 Task: Open Card Event Execution in Board Market Share Growth Strategy to Workspace Brand Management and add a team member Softage.1@softage.net, a label Purple, a checklist Nutrition, an attachment from your google drive, a color Purple and finally, add a card description 'Plan and execute company holiday party' and a comment 'We should approach this task with a sense of community and teamwork'. Add a start date 'Jan 17, 1900' with a due date 'Jan 24, 1900'
Action: Mouse moved to (465, 401)
Screenshot: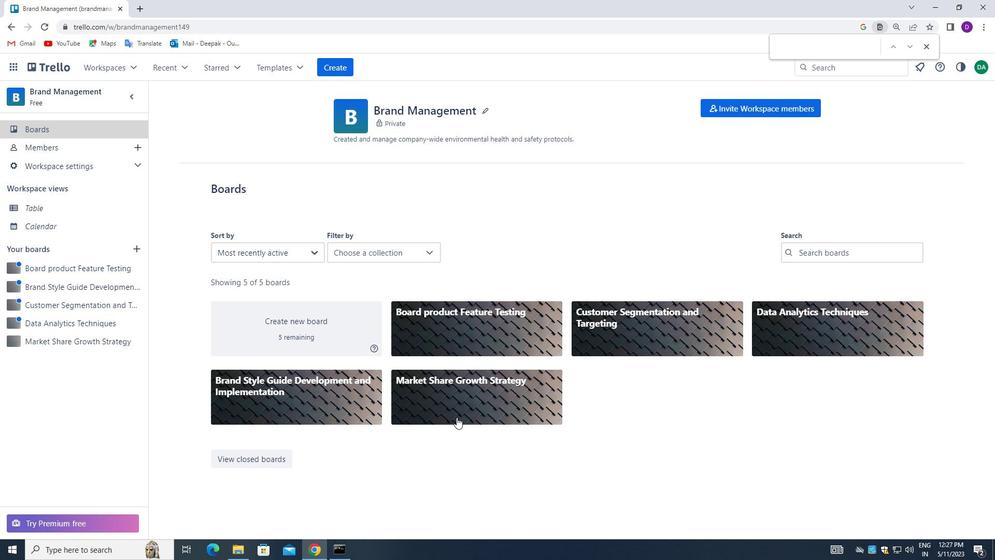 
Action: Mouse pressed left at (465, 401)
Screenshot: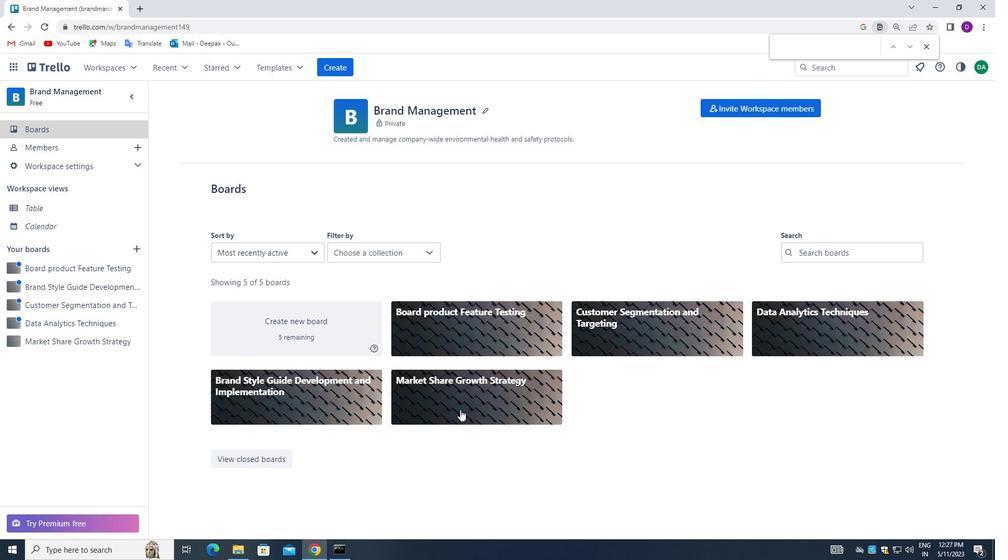 
Action: Mouse moved to (551, 159)
Screenshot: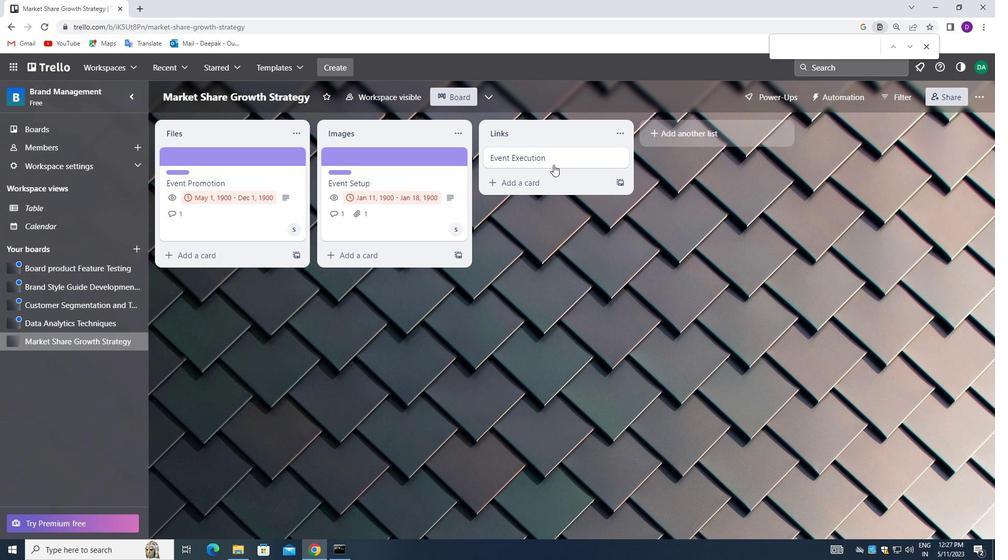 
Action: Mouse pressed left at (551, 159)
Screenshot: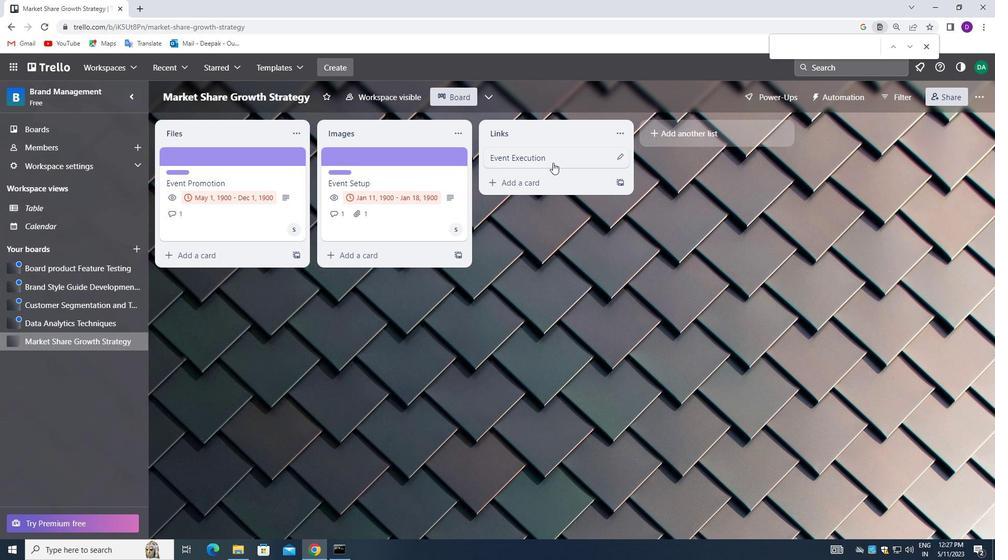 
Action: Mouse moved to (634, 198)
Screenshot: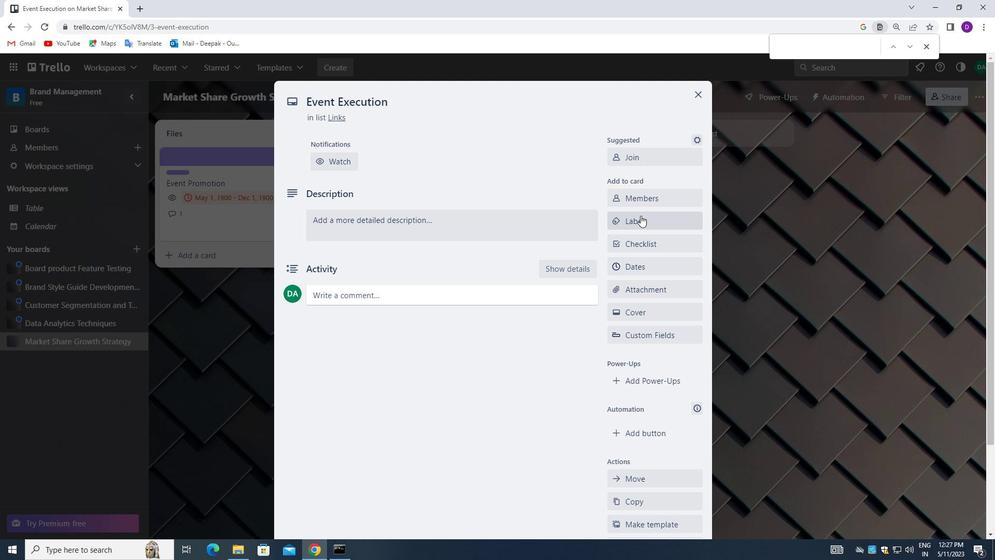 
Action: Mouse pressed left at (634, 198)
Screenshot: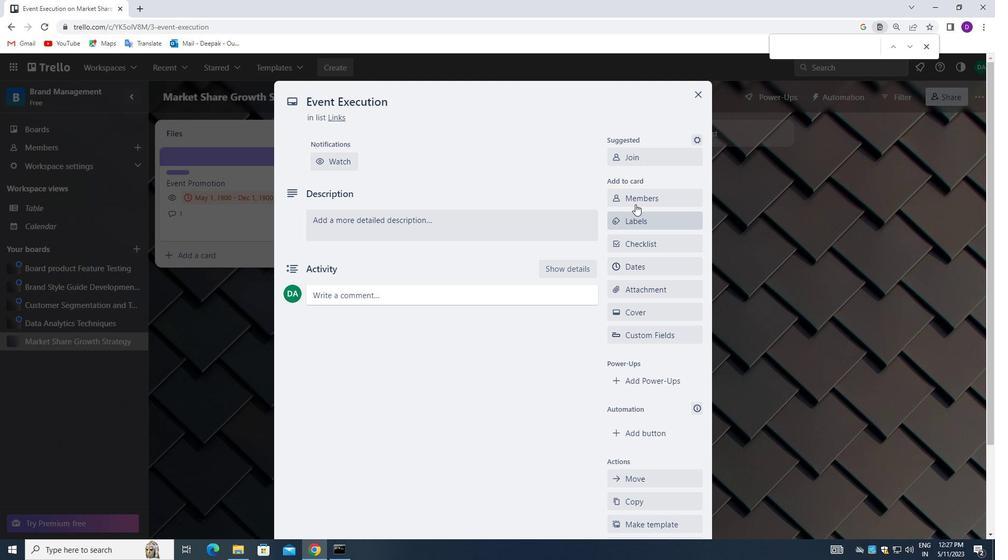 
Action: Mouse moved to (667, 248)
Screenshot: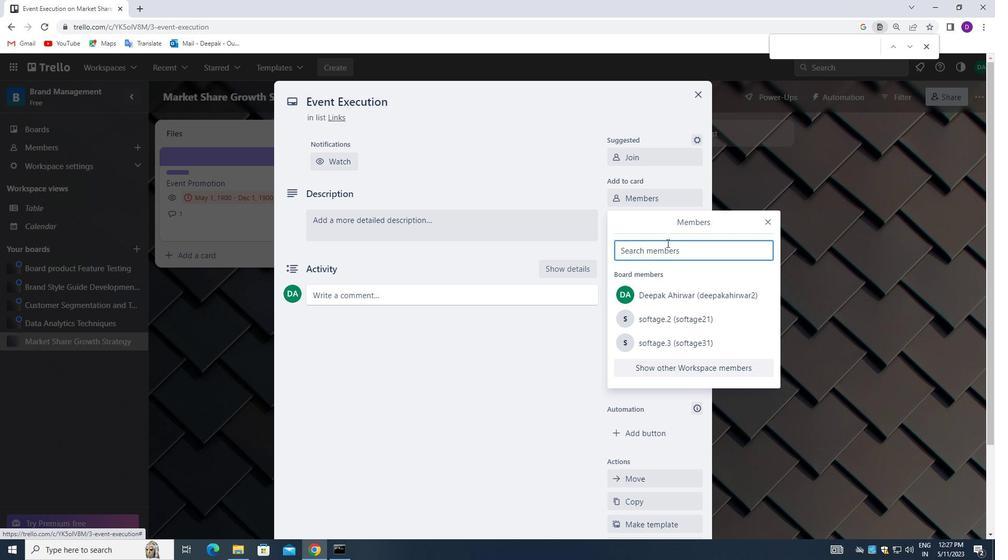 
Action: Mouse pressed left at (667, 248)
Screenshot: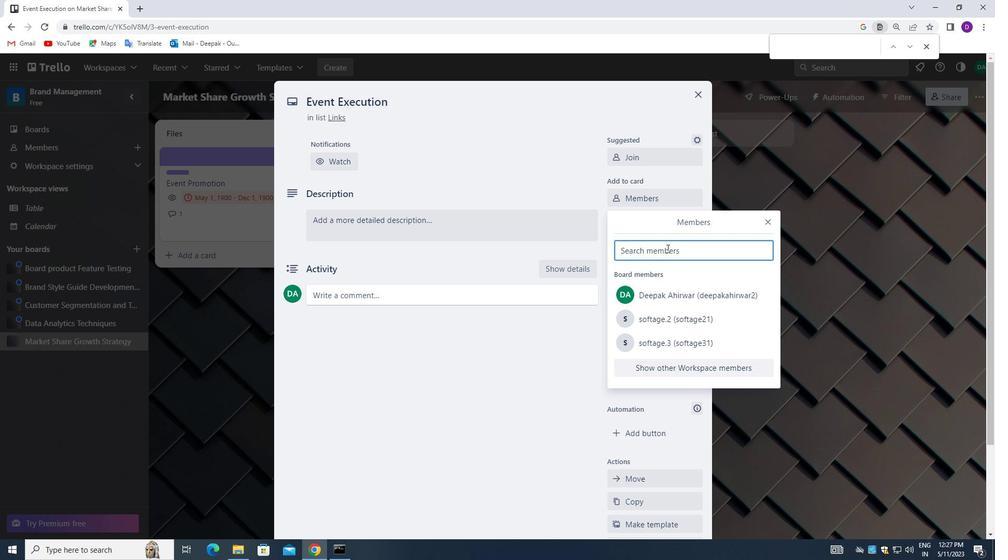 
Action: Mouse moved to (522, 226)
Screenshot: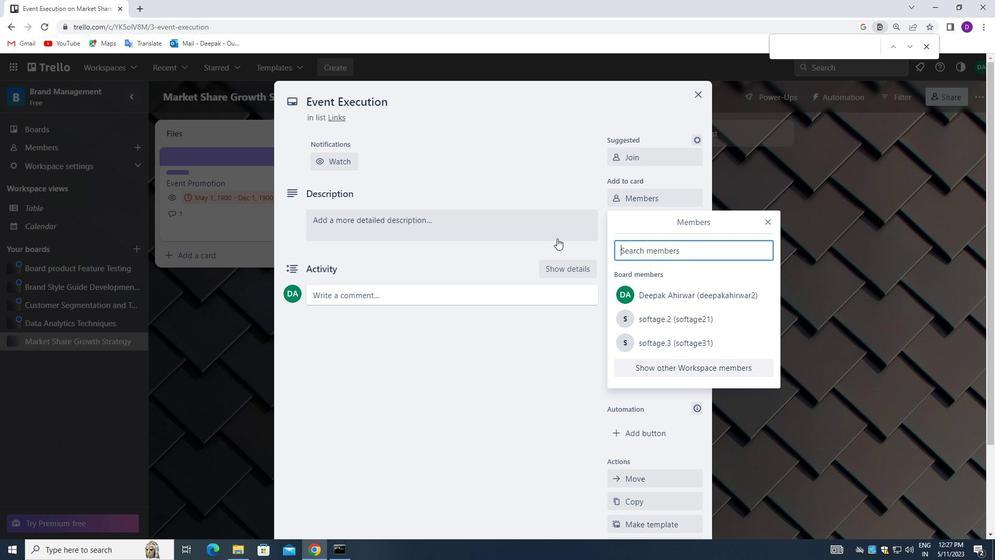 
Action: Key pressed softage.<Key.shift>@<Key.backspace>1<Key.shift>@SOFTAGE.MET<Key.backspace><Key.backspace><Key.backspace>NET
Screenshot: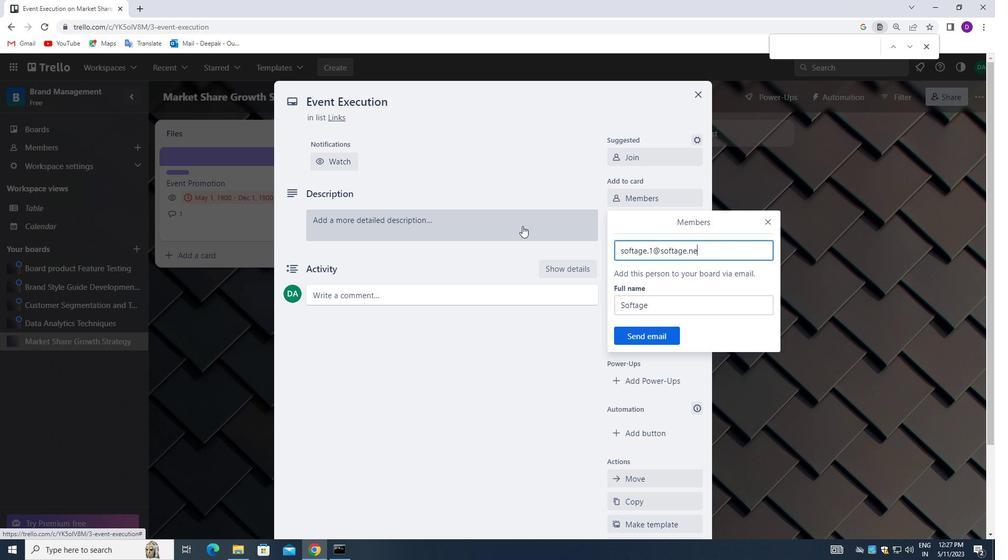 
Action: Mouse moved to (635, 338)
Screenshot: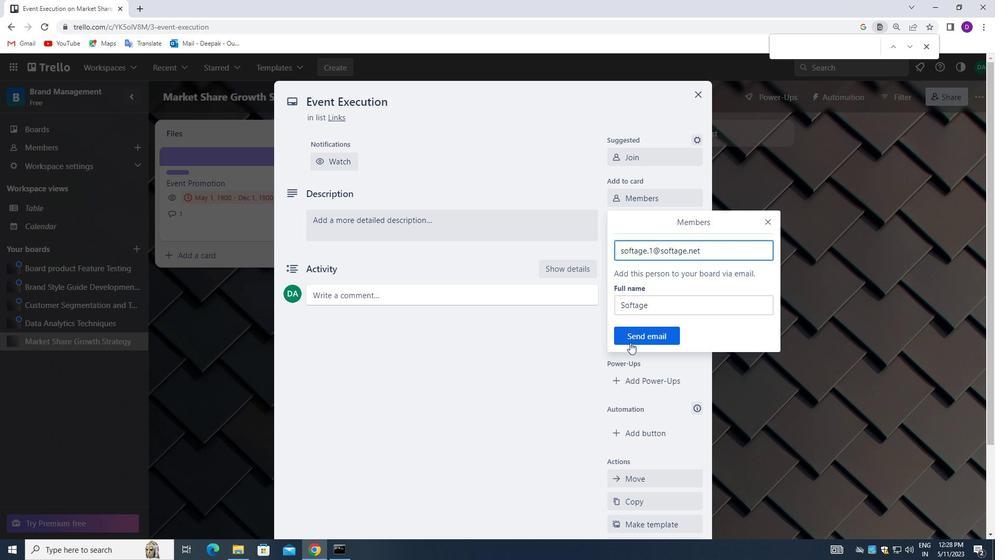 
Action: Mouse pressed left at (635, 338)
Screenshot: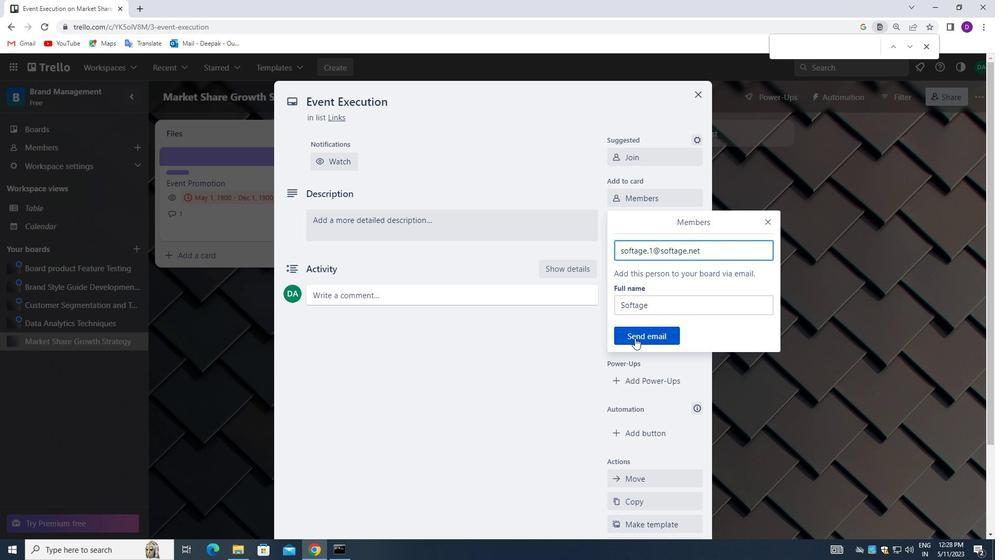 
Action: Mouse moved to (674, 294)
Screenshot: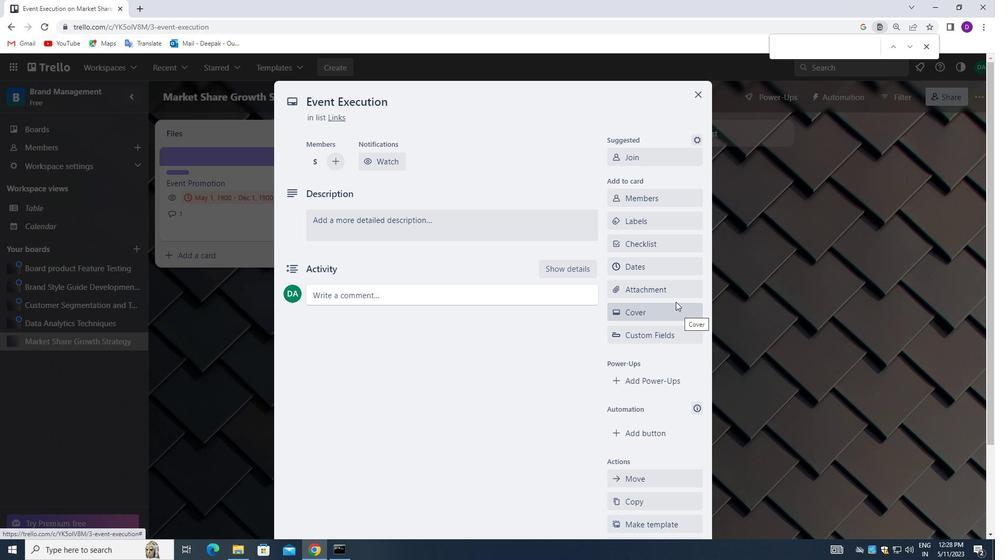 
Action: Mouse scrolled (674, 294) with delta (0, 0)
Screenshot: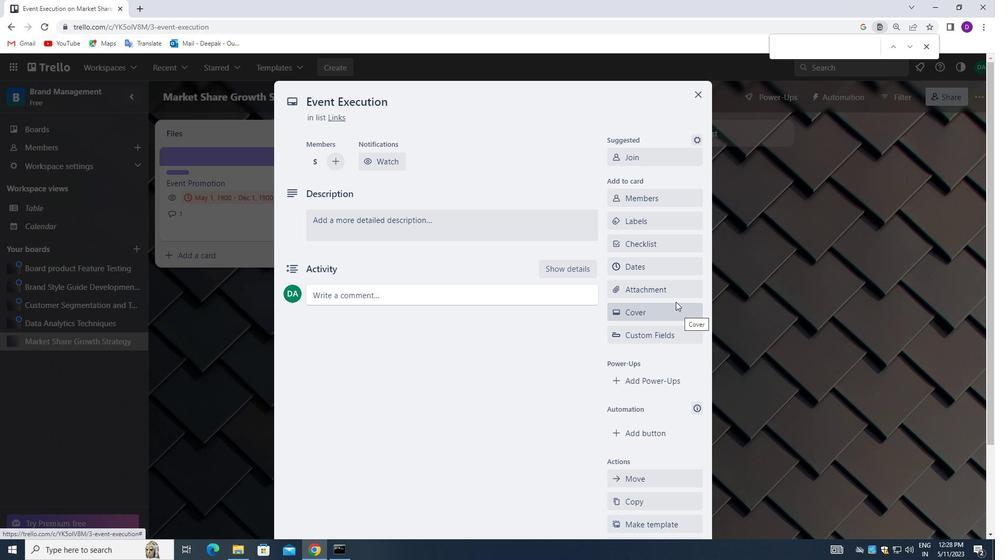 
Action: Mouse moved to (674, 292)
Screenshot: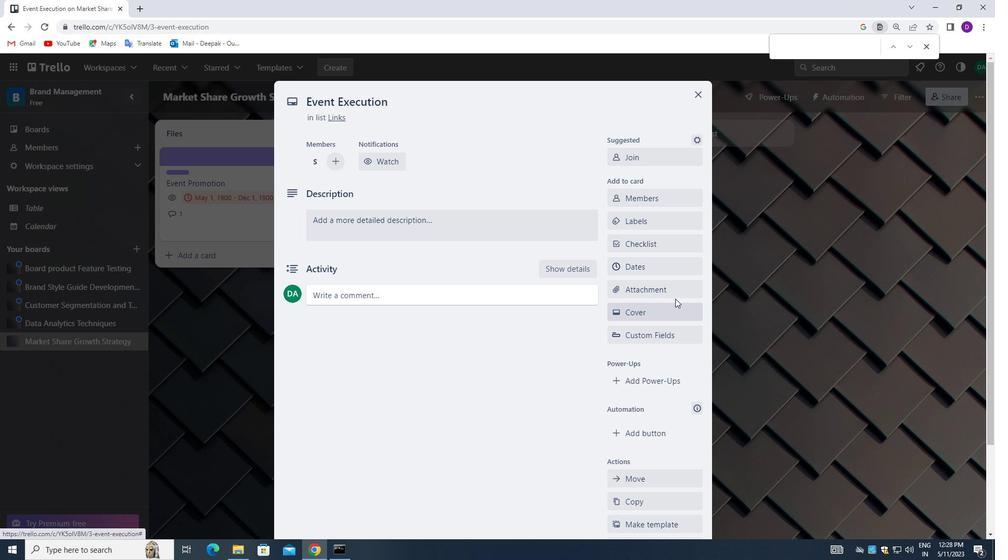 
Action: Mouse scrolled (674, 292) with delta (0, 0)
Screenshot: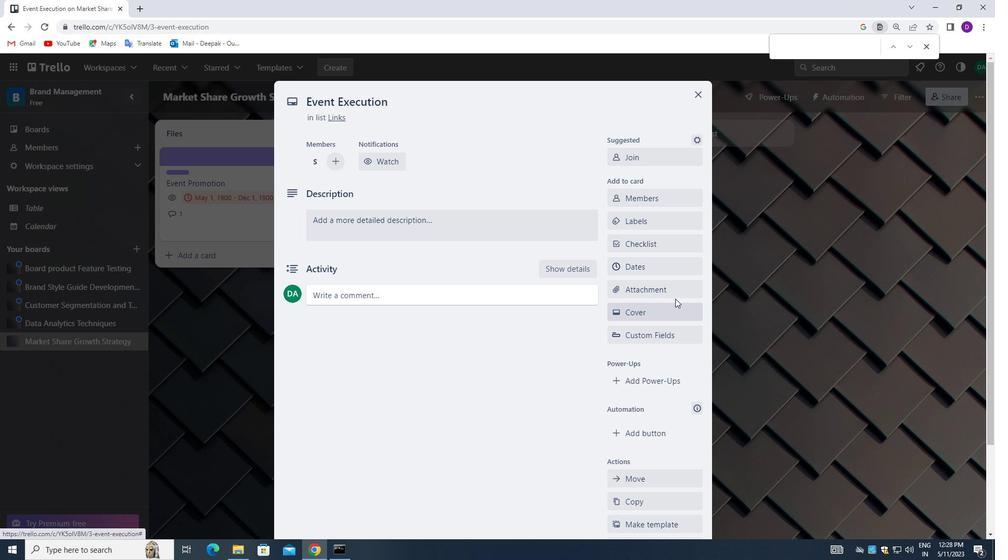 
Action: Mouse moved to (673, 290)
Screenshot: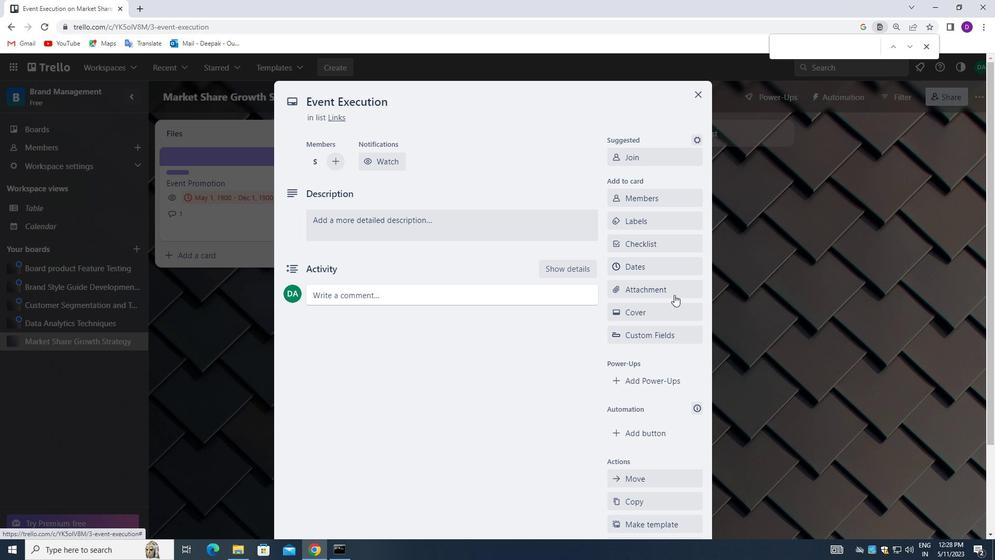 
Action: Mouse scrolled (673, 291) with delta (0, 0)
Screenshot: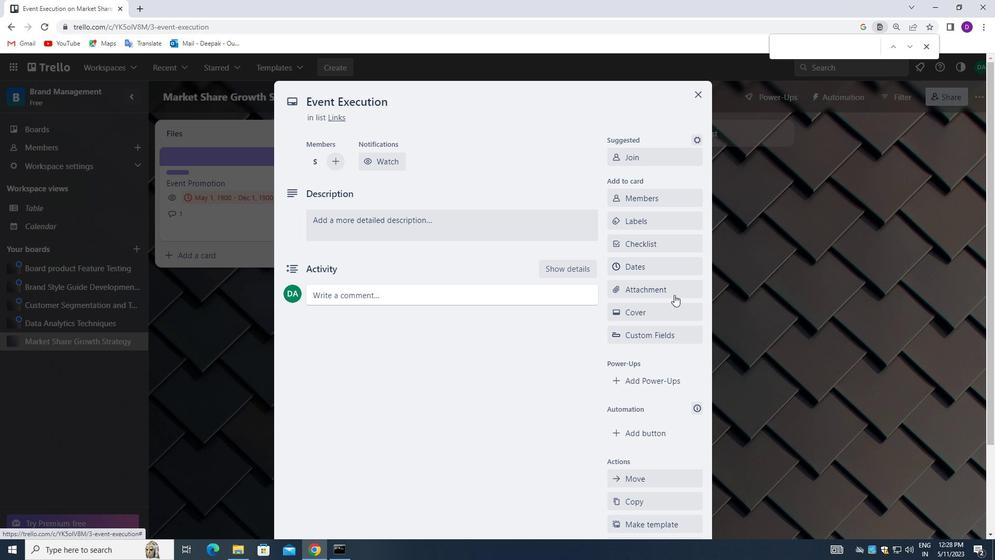 
Action: Mouse moved to (668, 285)
Screenshot: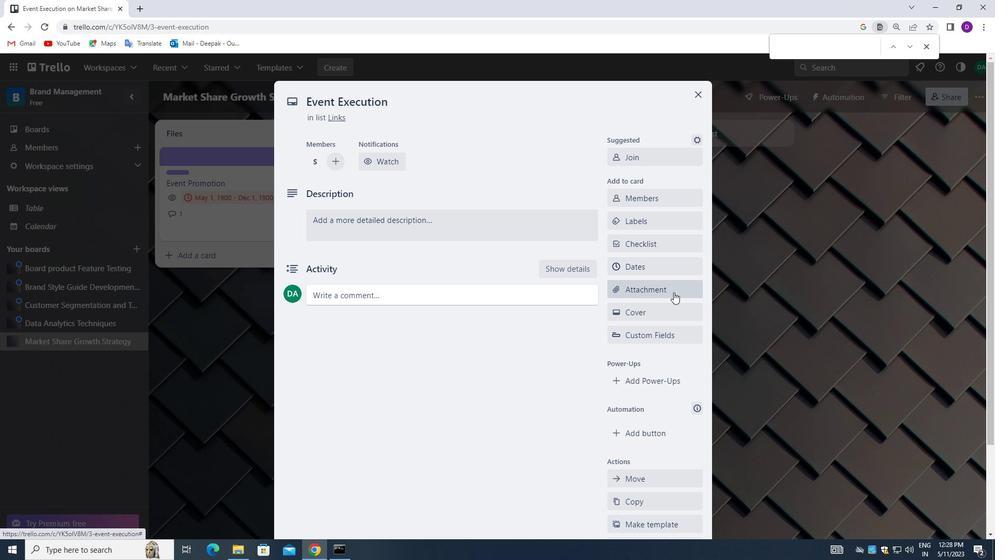 
Action: Mouse scrolled (668, 285) with delta (0, 0)
Screenshot: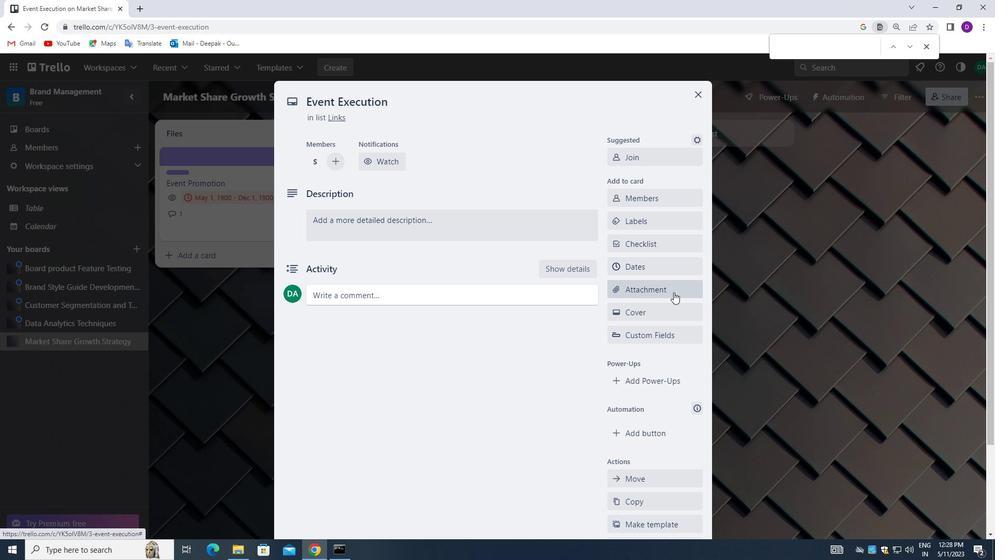 
Action: Mouse moved to (650, 224)
Screenshot: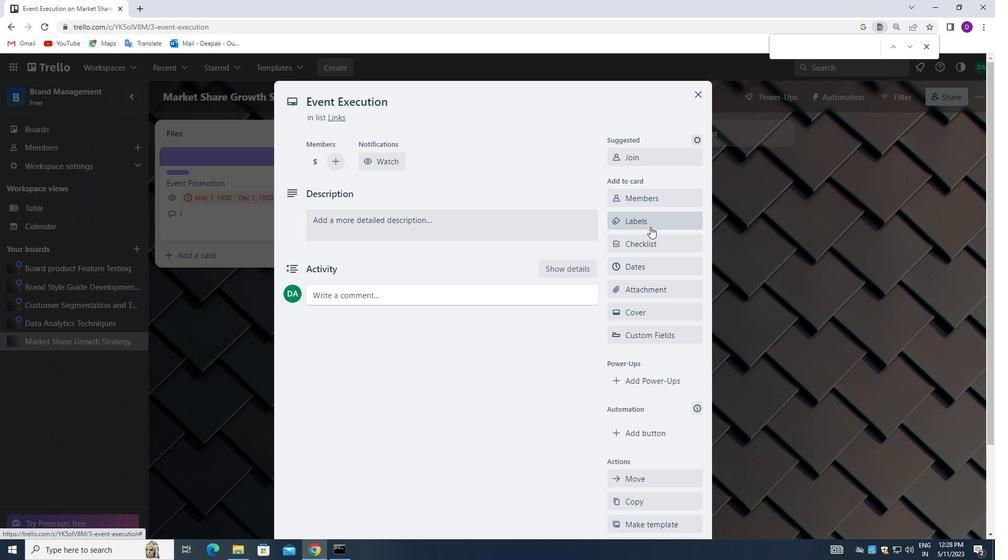 
Action: Mouse pressed left at (650, 224)
Screenshot: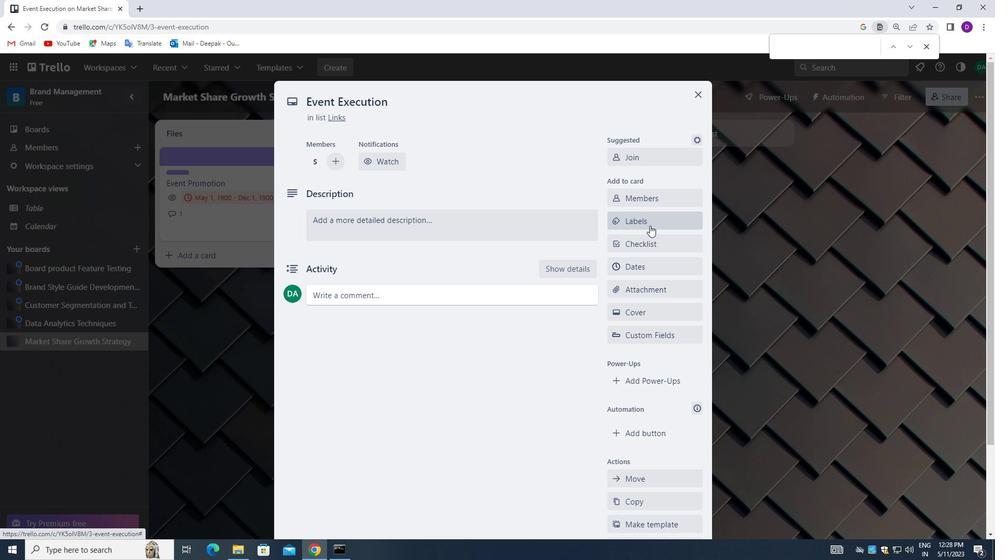 
Action: Mouse moved to (683, 392)
Screenshot: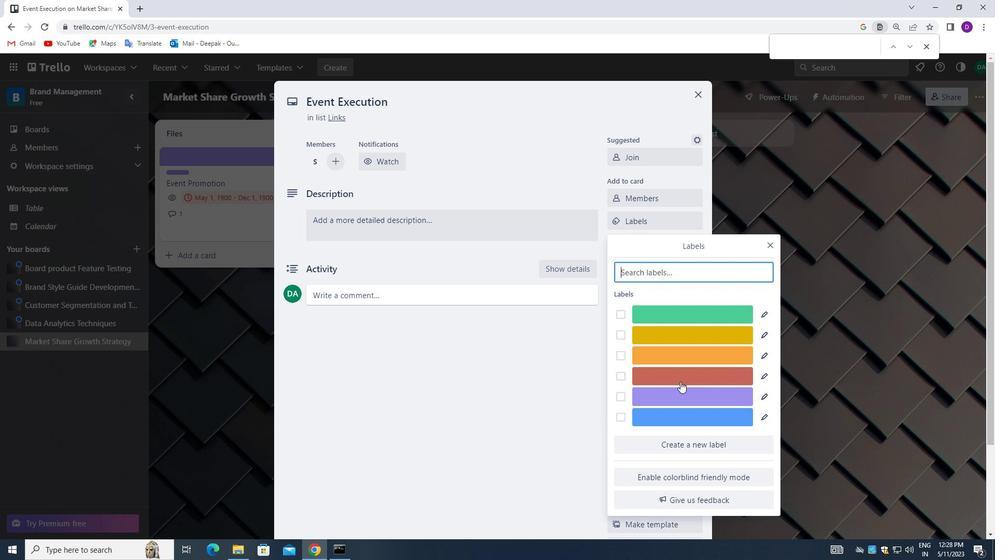 
Action: Mouse pressed left at (683, 392)
Screenshot: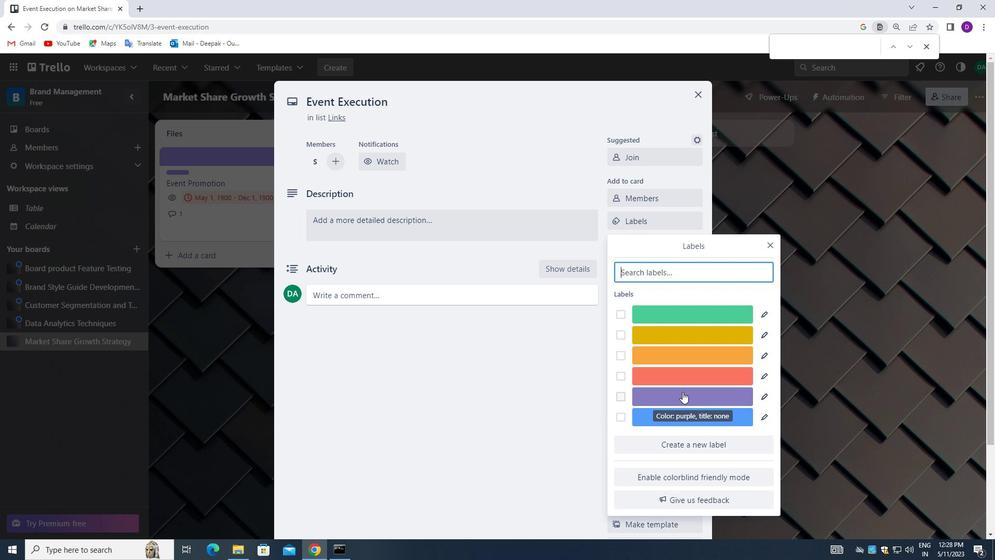 
Action: Mouse moved to (767, 244)
Screenshot: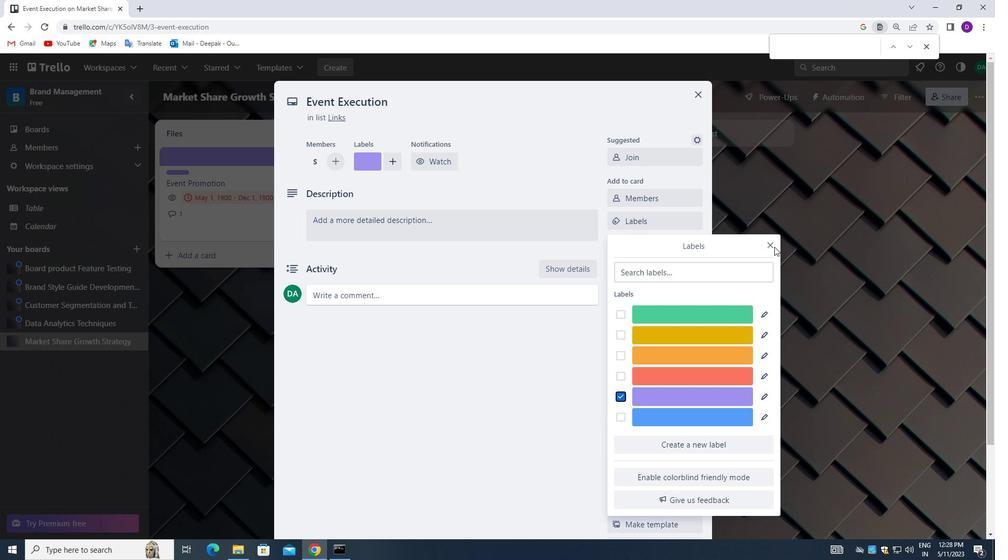 
Action: Mouse pressed left at (767, 244)
Screenshot: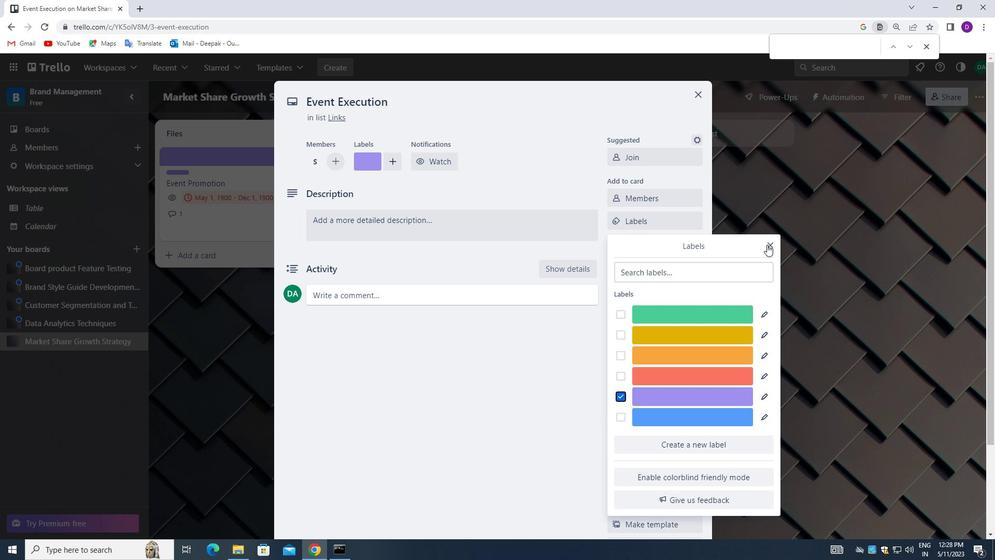 
Action: Mouse moved to (649, 244)
Screenshot: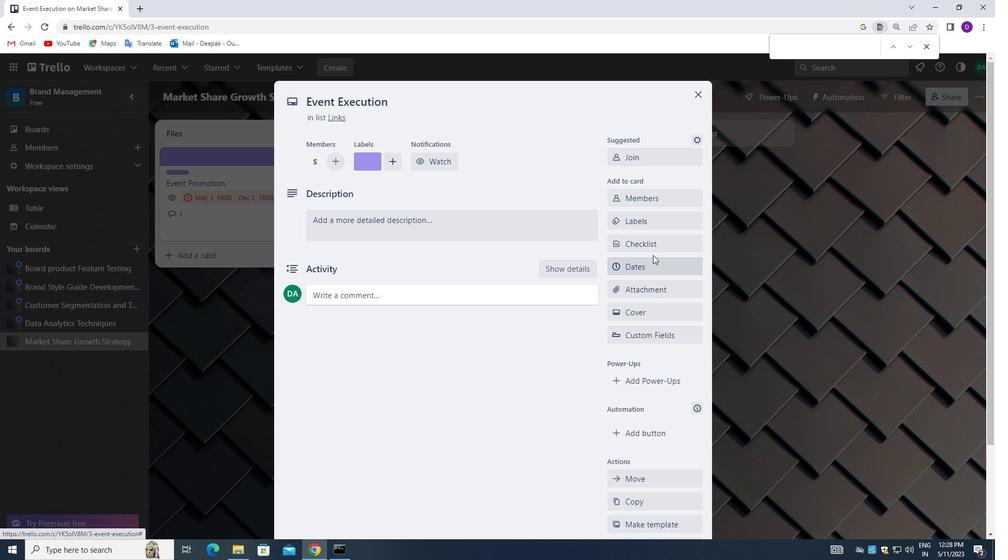 
Action: Mouse pressed left at (649, 244)
Screenshot: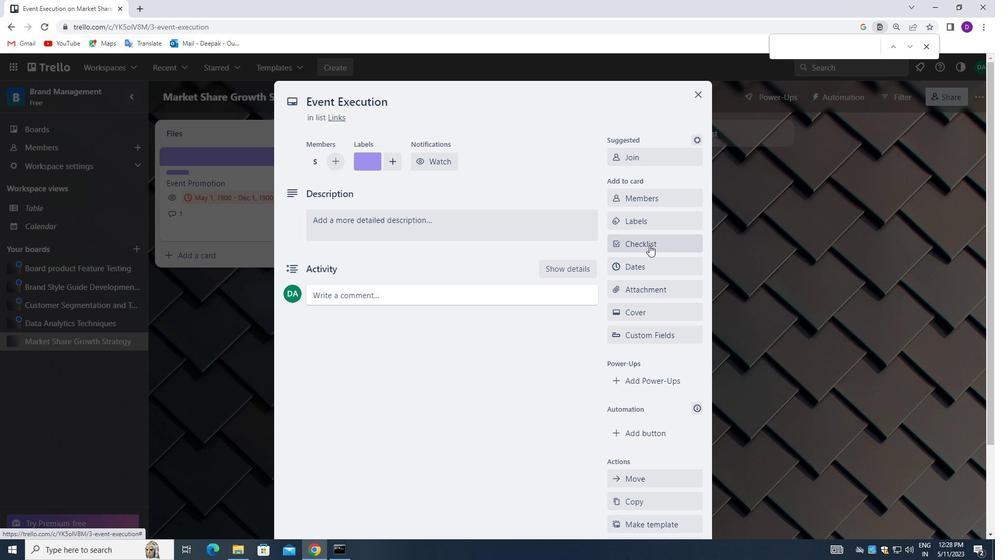 
Action: Mouse moved to (684, 294)
Screenshot: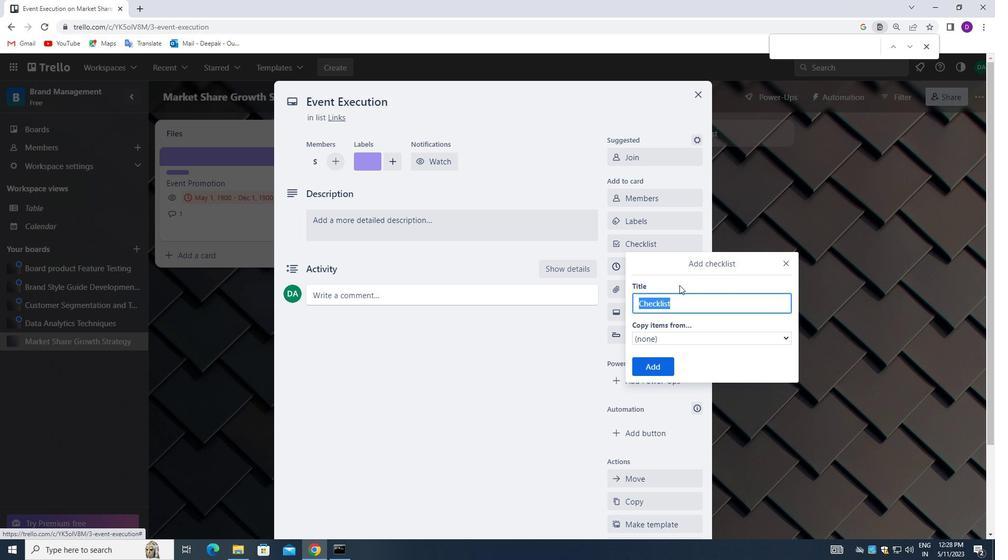 
Action: Key pressed <Key.backspace><Key.shift>N<Key.down>
Screenshot: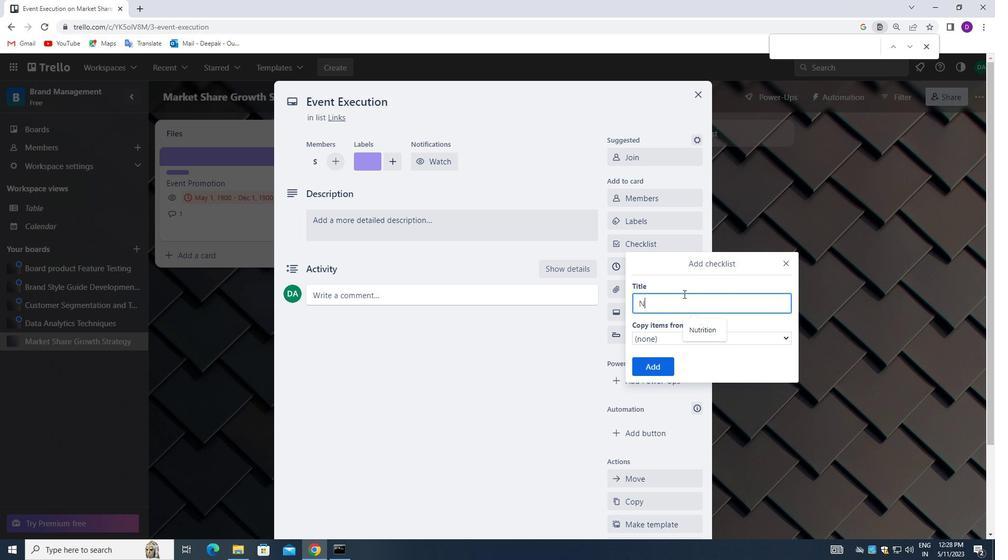 
Action: Mouse moved to (682, 301)
Screenshot: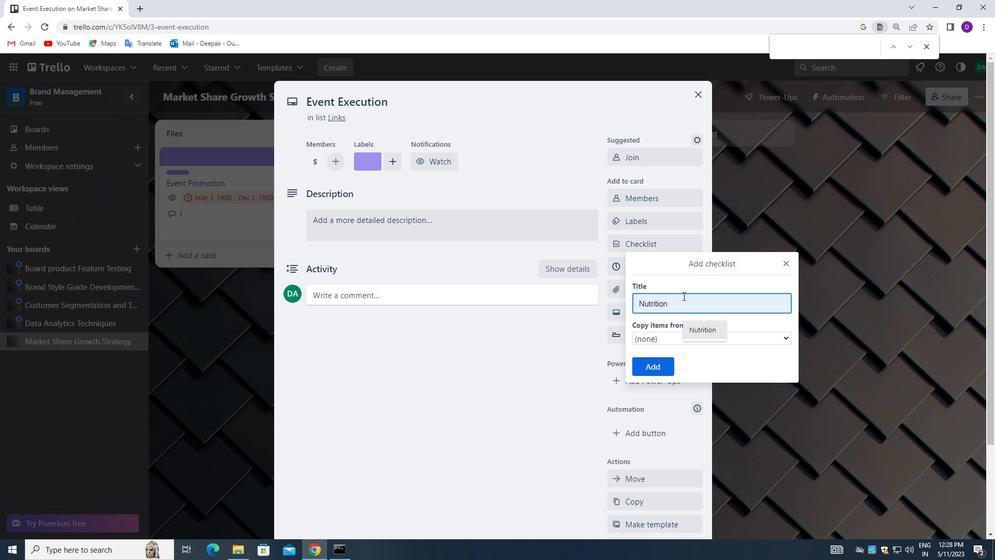 
Action: Mouse pressed left at (682, 301)
Screenshot: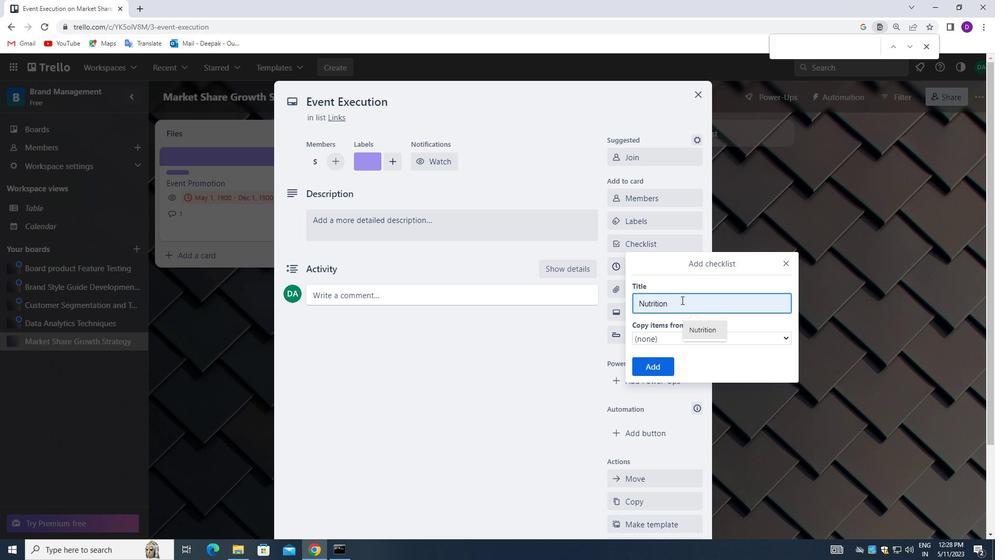 
Action: Mouse moved to (662, 365)
Screenshot: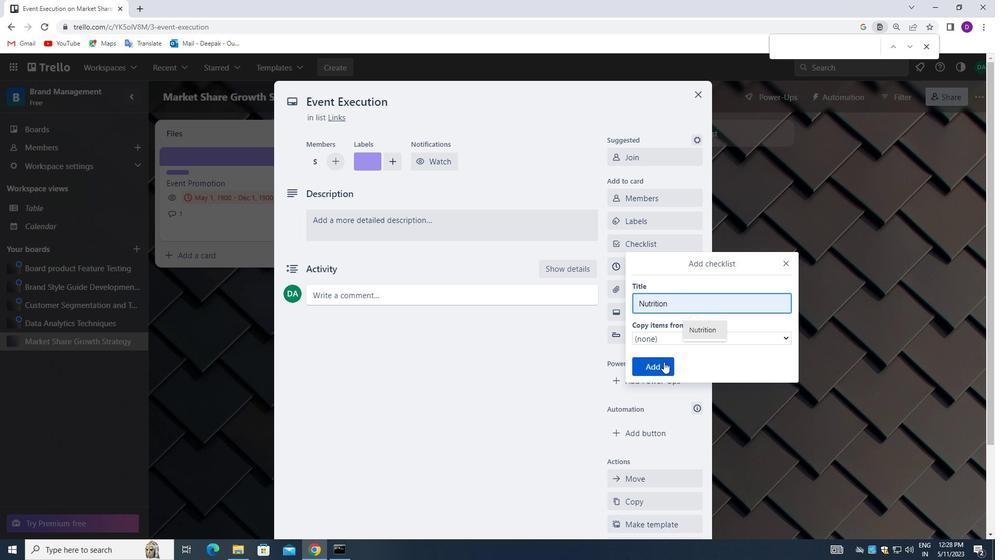 
Action: Mouse pressed left at (662, 365)
Screenshot: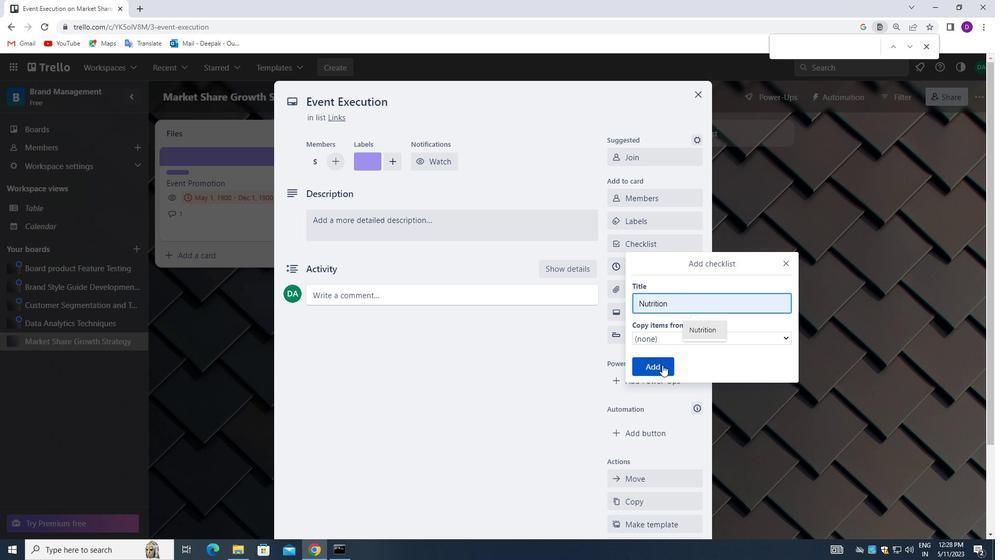 
Action: Mouse moved to (565, 270)
Screenshot: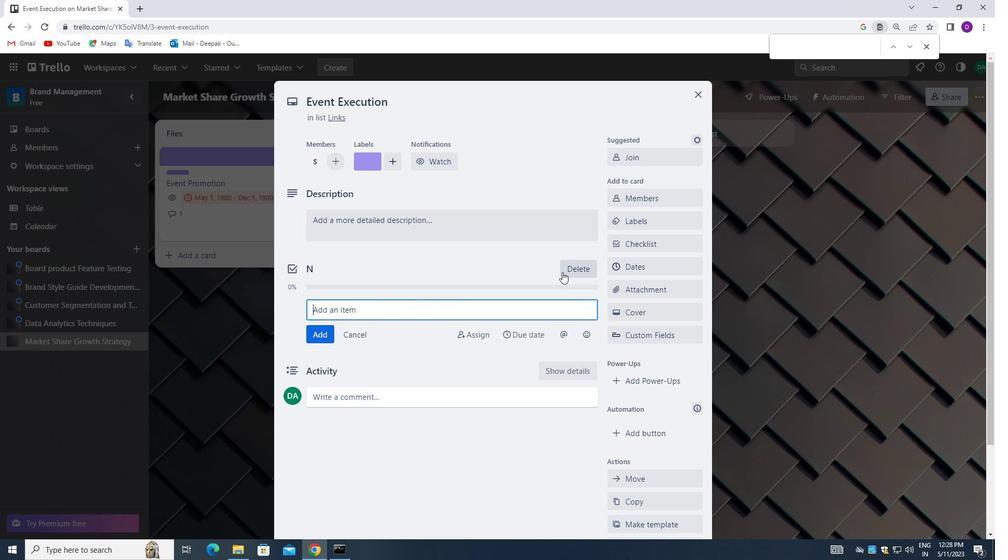 
Action: Mouse pressed left at (565, 270)
Screenshot: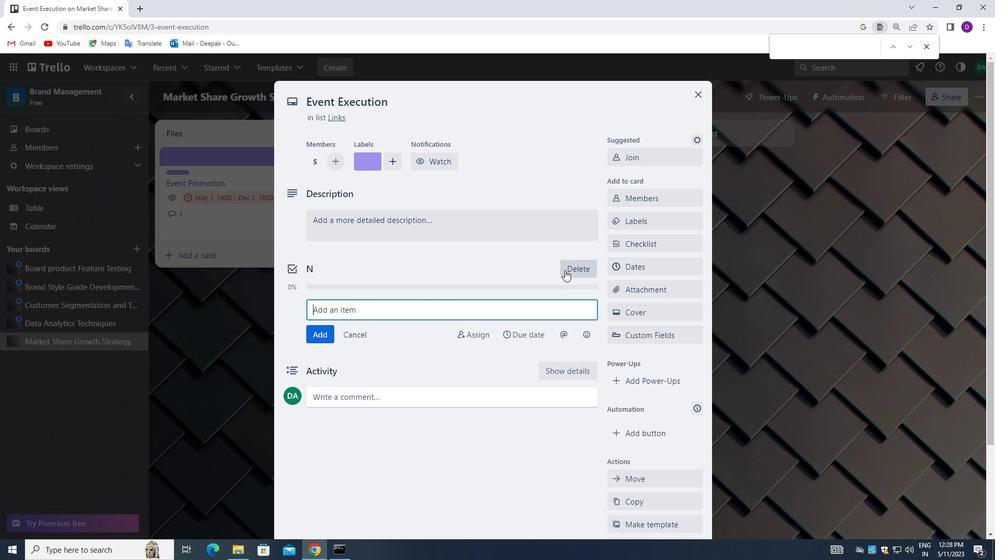 
Action: Mouse moved to (666, 350)
Screenshot: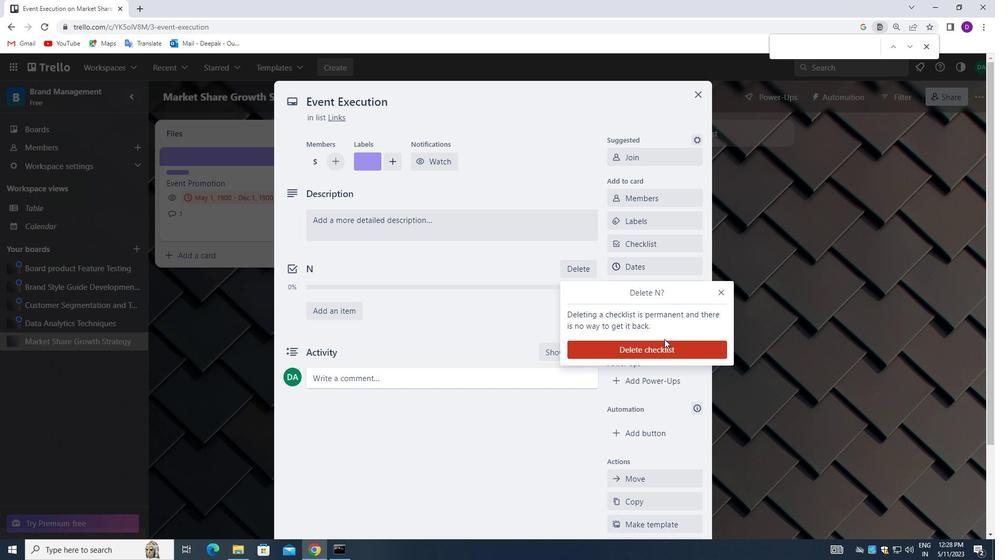 
Action: Mouse pressed left at (666, 350)
Screenshot: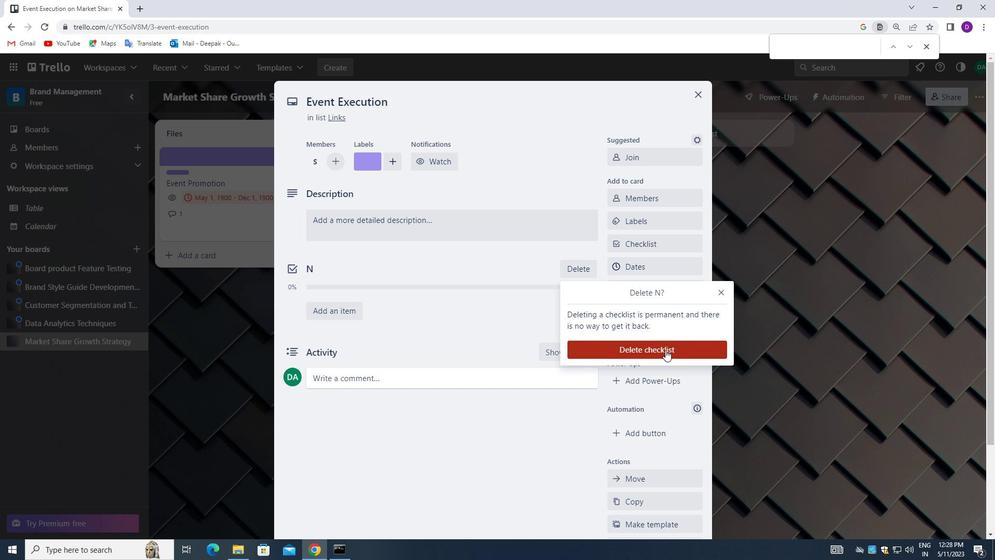 
Action: Mouse moved to (644, 235)
Screenshot: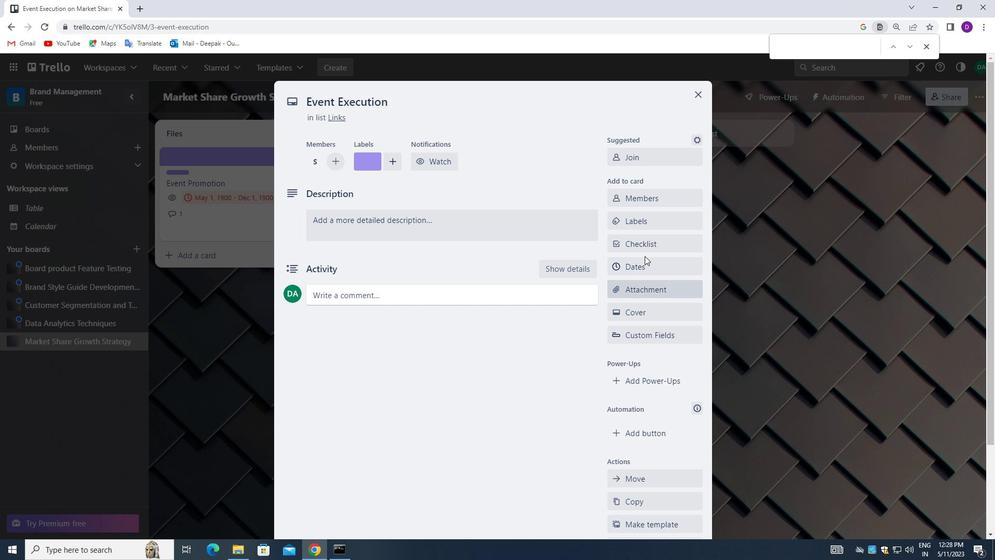 
Action: Mouse pressed left at (644, 235)
Screenshot: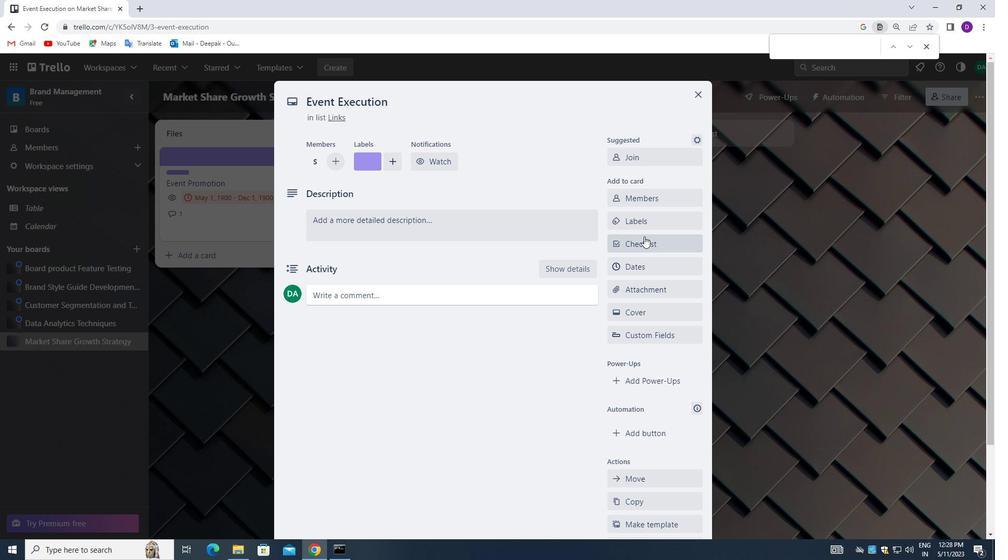 
Action: Mouse moved to (668, 307)
Screenshot: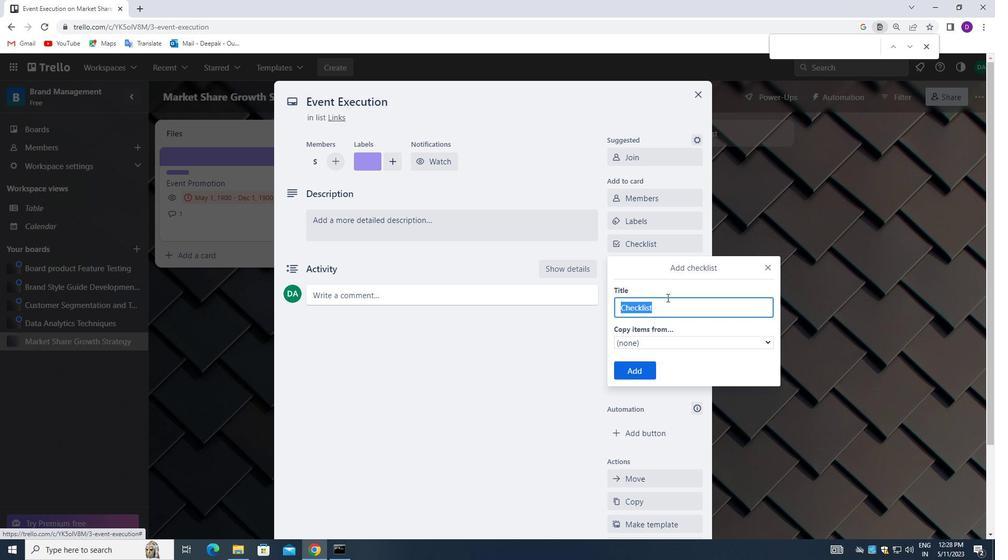 
Action: Key pressed <Key.backspace><Key.shift>NUTR<Key.backspace>RITION<Key.space>
Screenshot: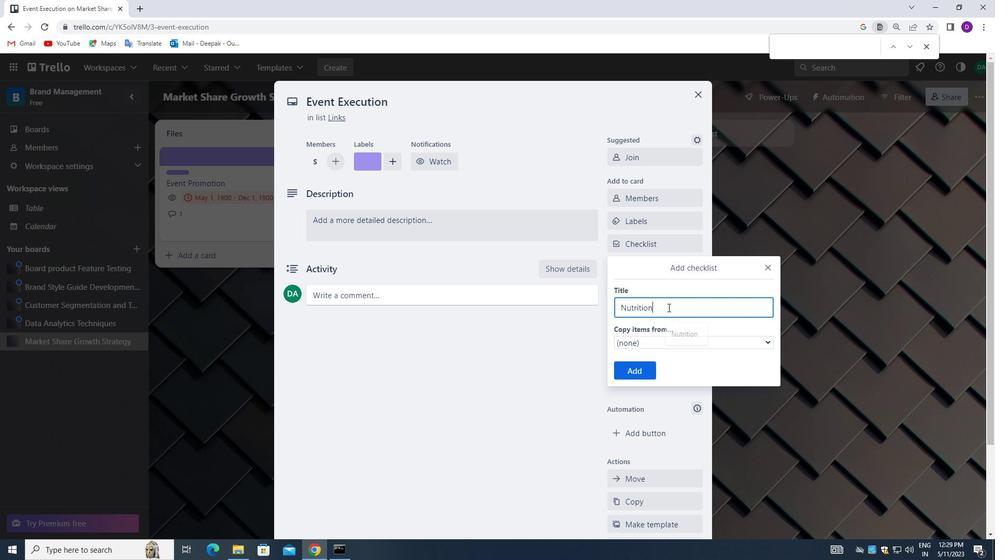 
Action: Mouse moved to (638, 371)
Screenshot: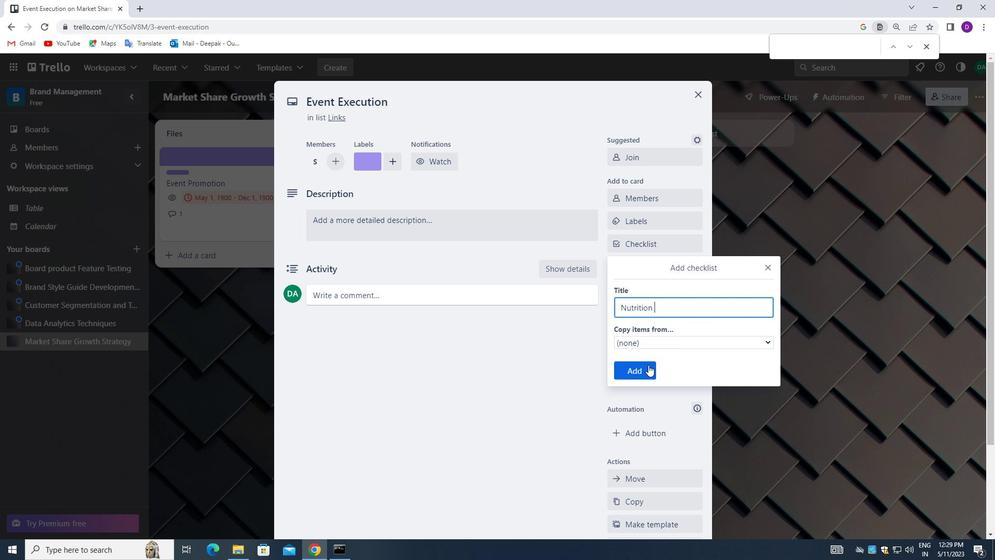 
Action: Mouse pressed left at (638, 371)
Screenshot: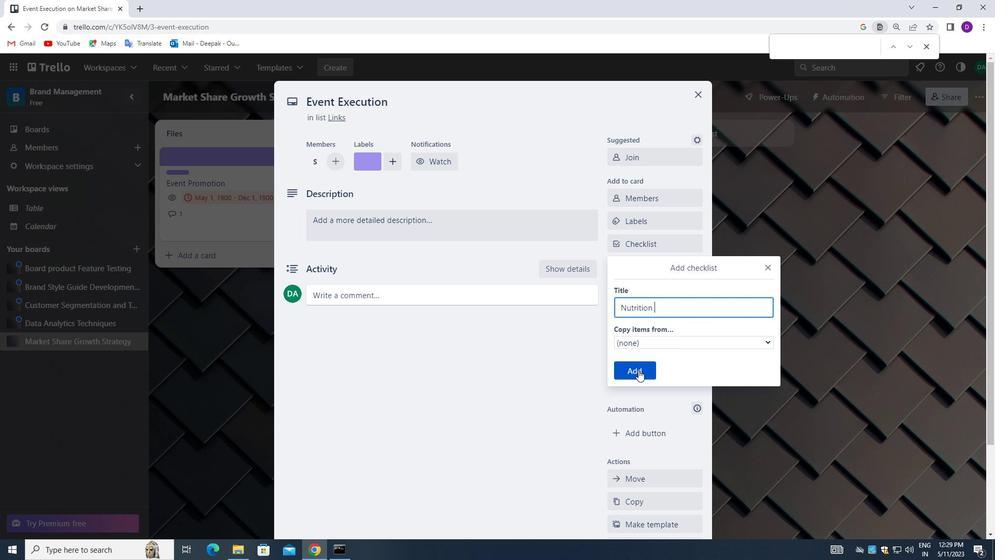 
Action: Mouse moved to (656, 292)
Screenshot: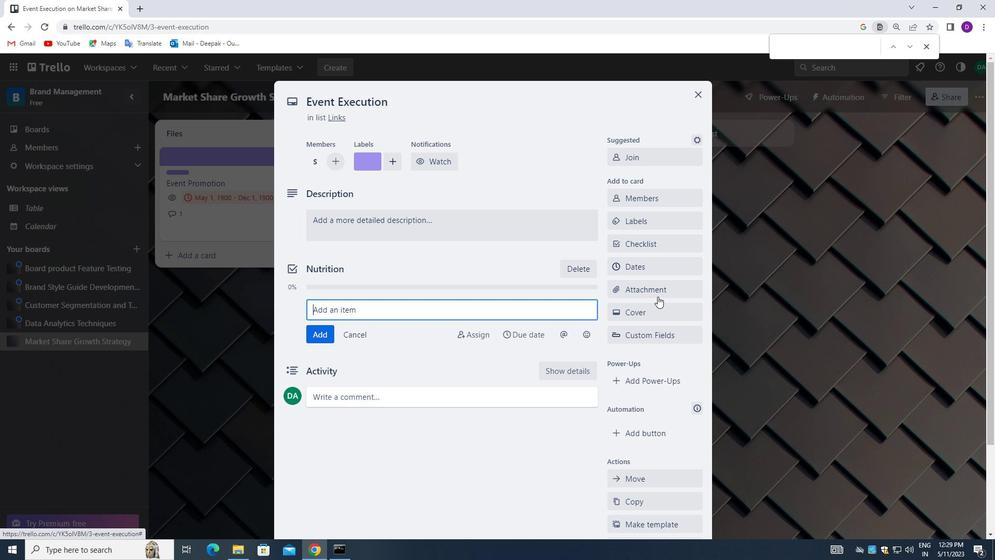 
Action: Mouse pressed left at (656, 292)
Screenshot: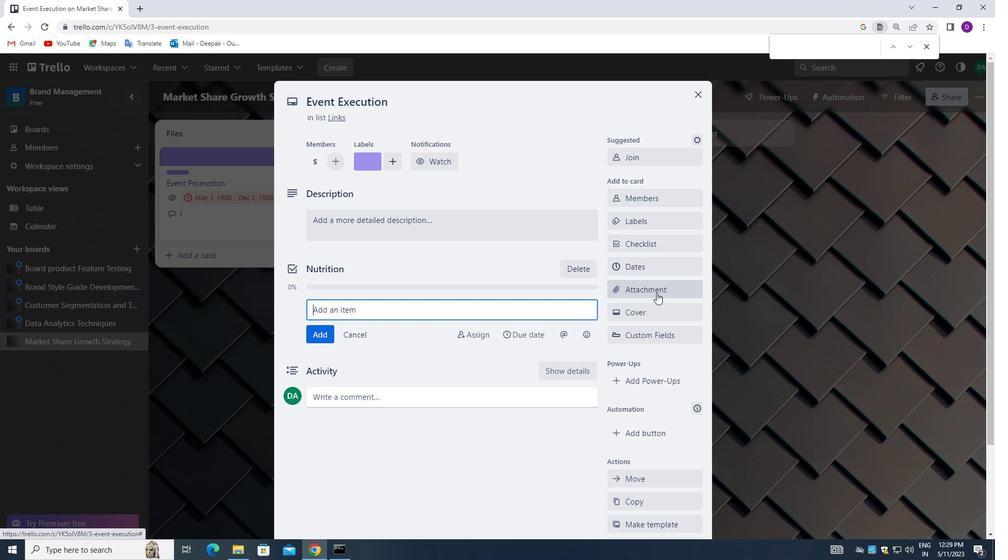
Action: Mouse moved to (650, 158)
Screenshot: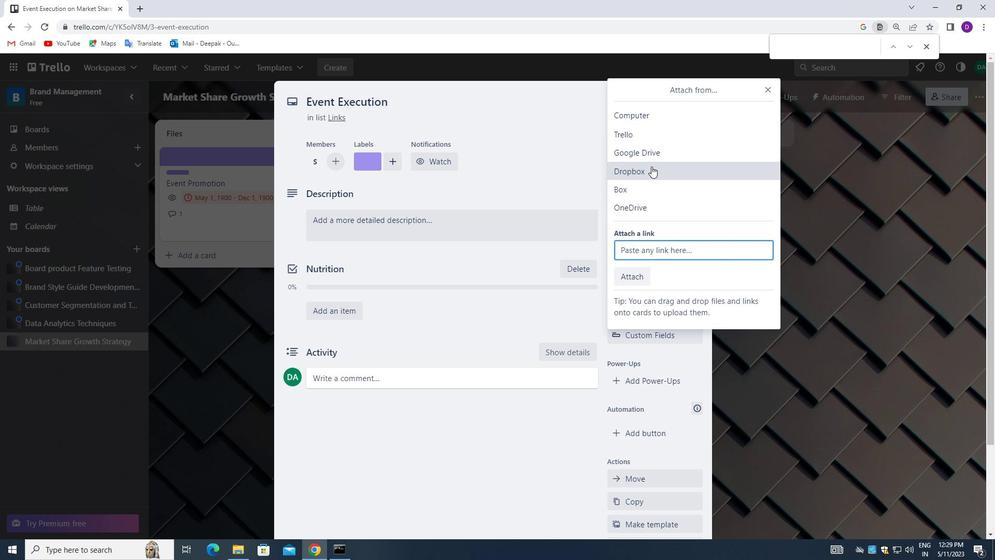 
Action: Mouse pressed left at (650, 158)
Screenshot: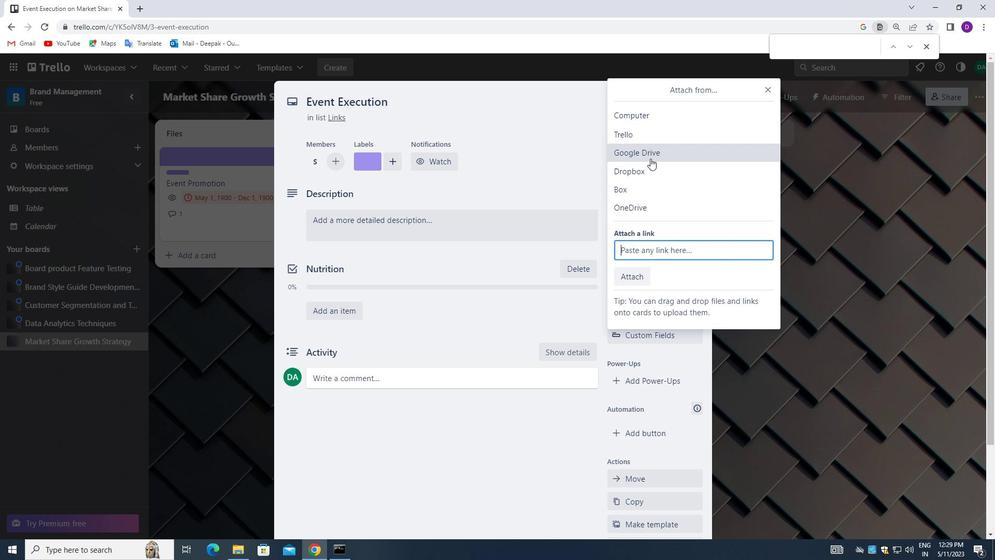 
Action: Mouse moved to (783, 126)
Screenshot: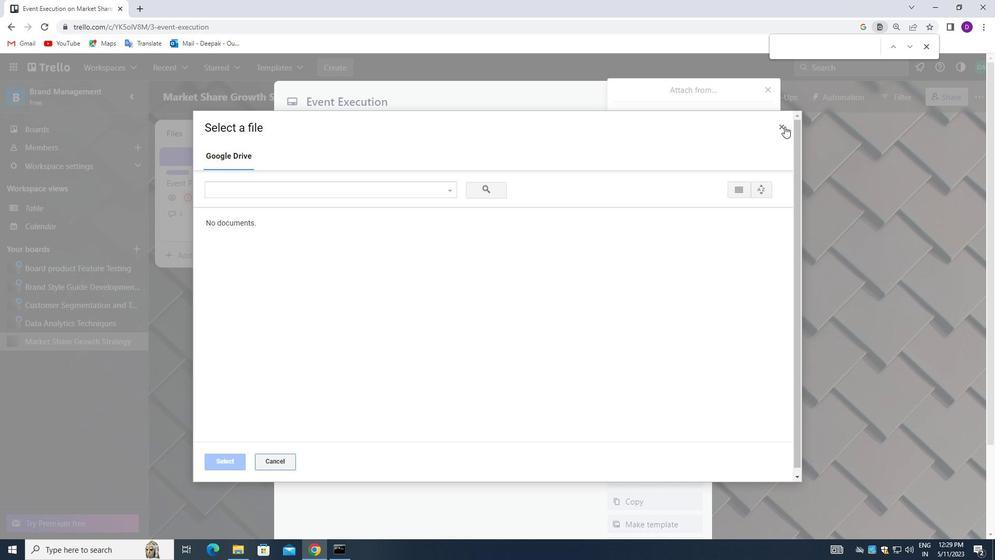 
Action: Mouse pressed left at (783, 126)
Screenshot: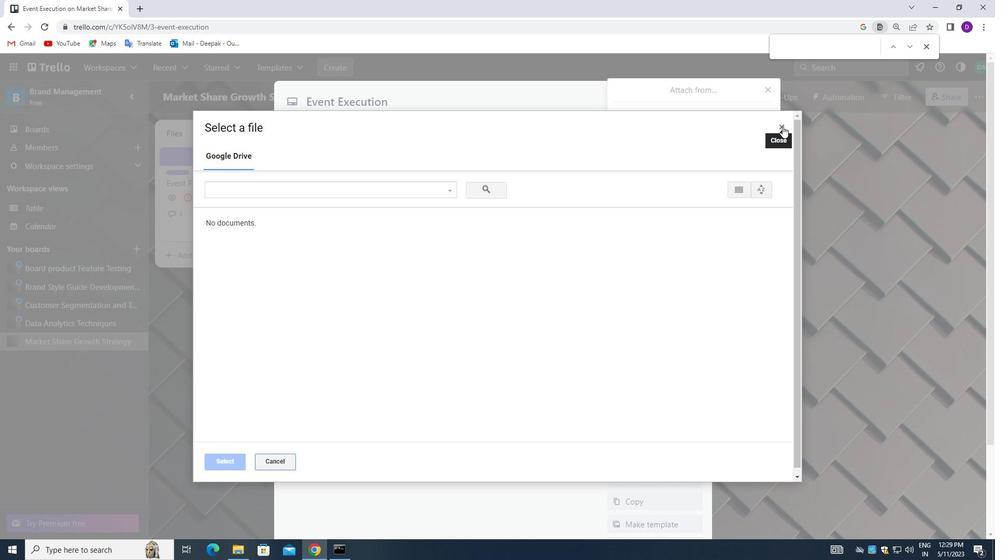 
Action: Mouse moved to (767, 86)
Screenshot: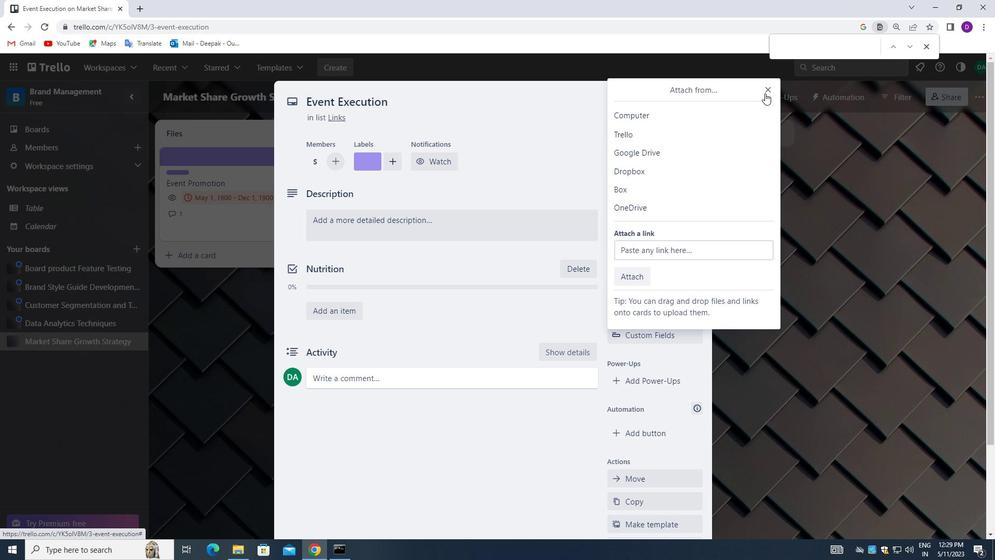 
Action: Mouse pressed left at (767, 86)
Screenshot: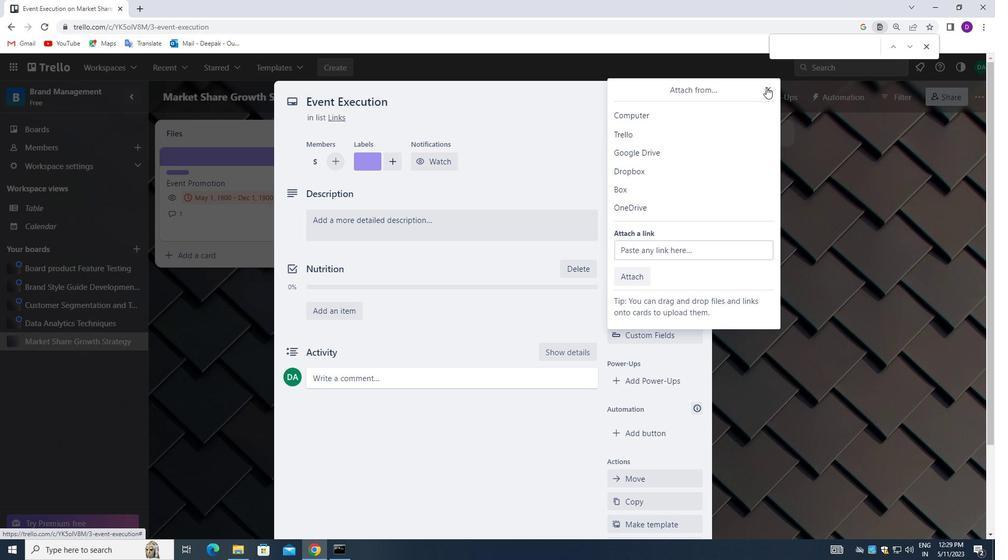
Action: Mouse moved to (648, 309)
Screenshot: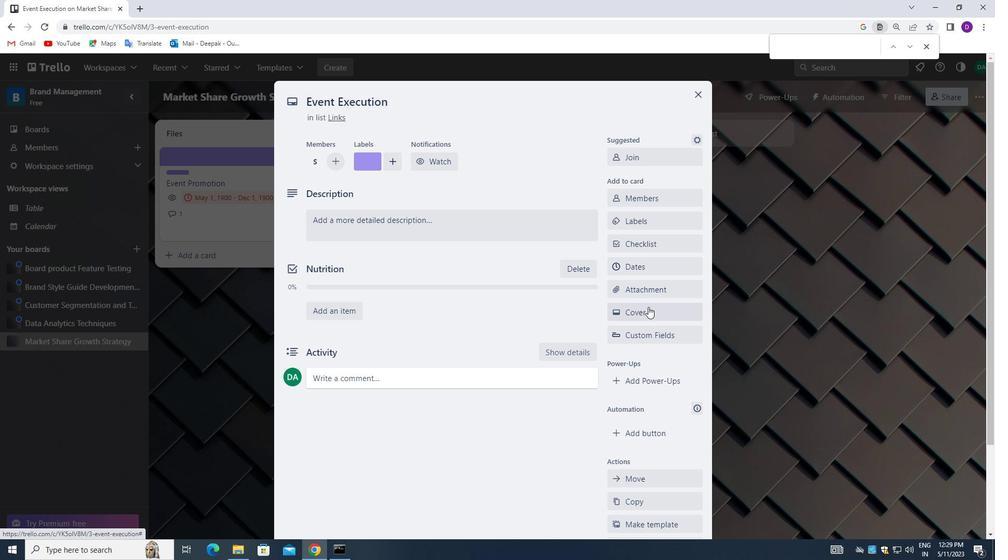 
Action: Mouse pressed left at (648, 309)
Screenshot: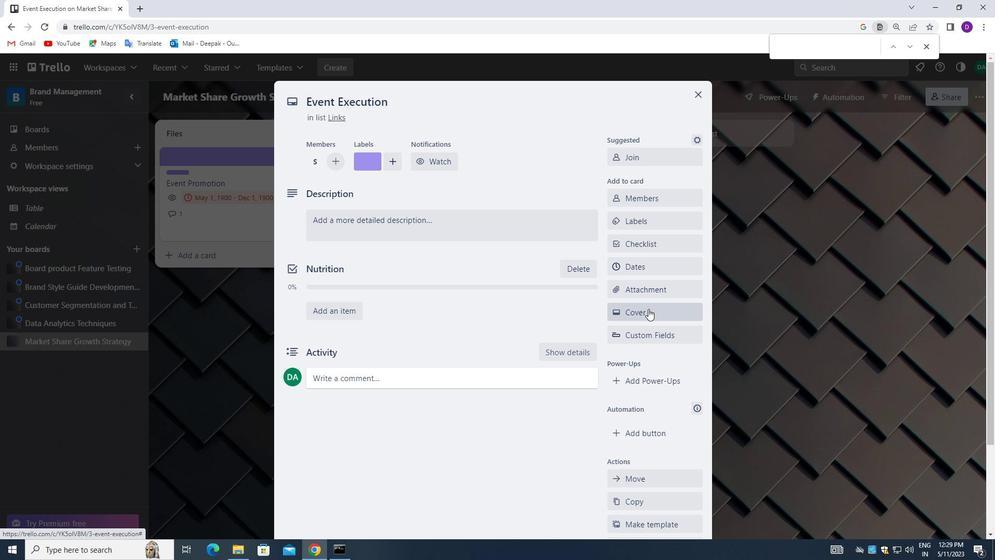
Action: Mouse moved to (759, 187)
Screenshot: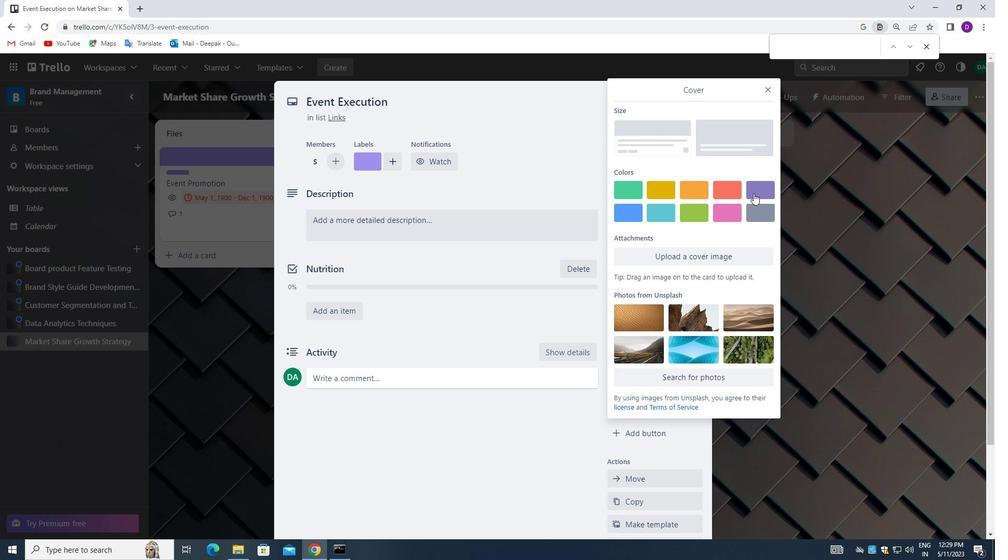 
Action: Mouse pressed left at (759, 187)
Screenshot: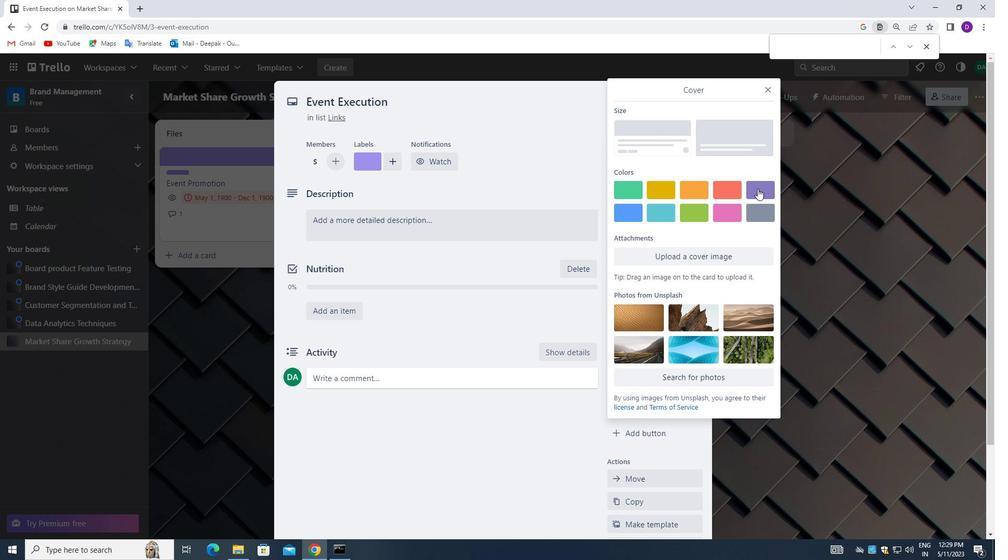 
Action: Mouse moved to (770, 89)
Screenshot: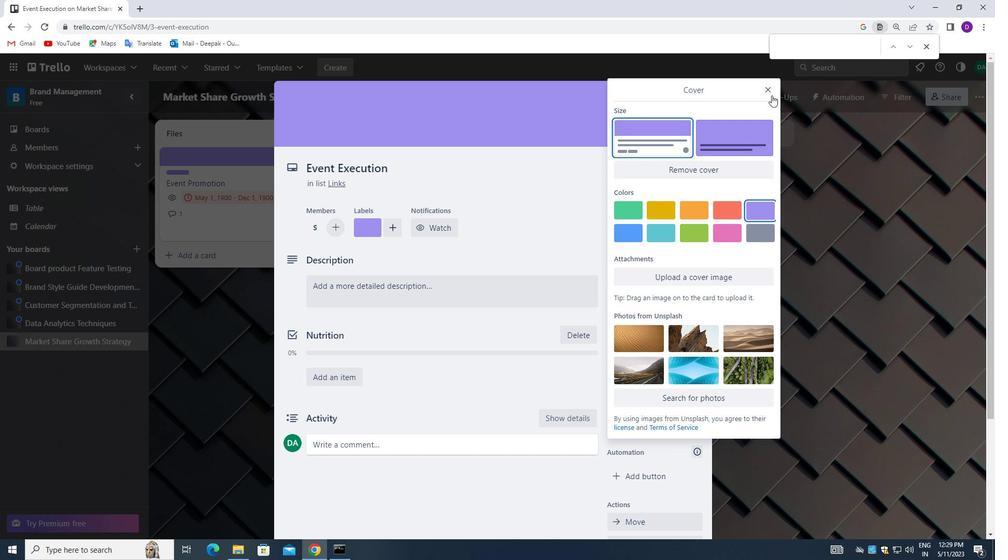 
Action: Mouse pressed left at (770, 89)
Screenshot: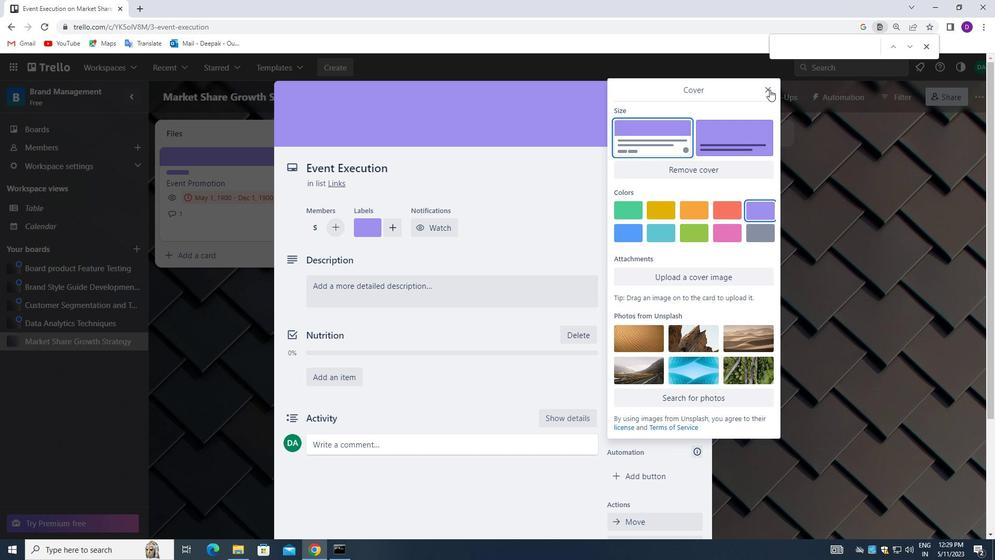 
Action: Mouse moved to (412, 287)
Screenshot: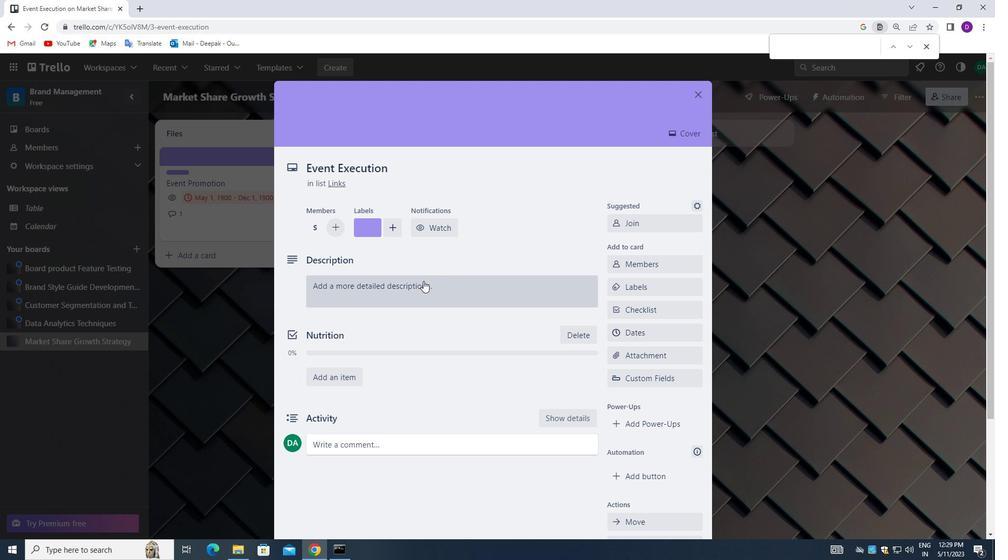 
Action: Mouse pressed left at (412, 287)
Screenshot: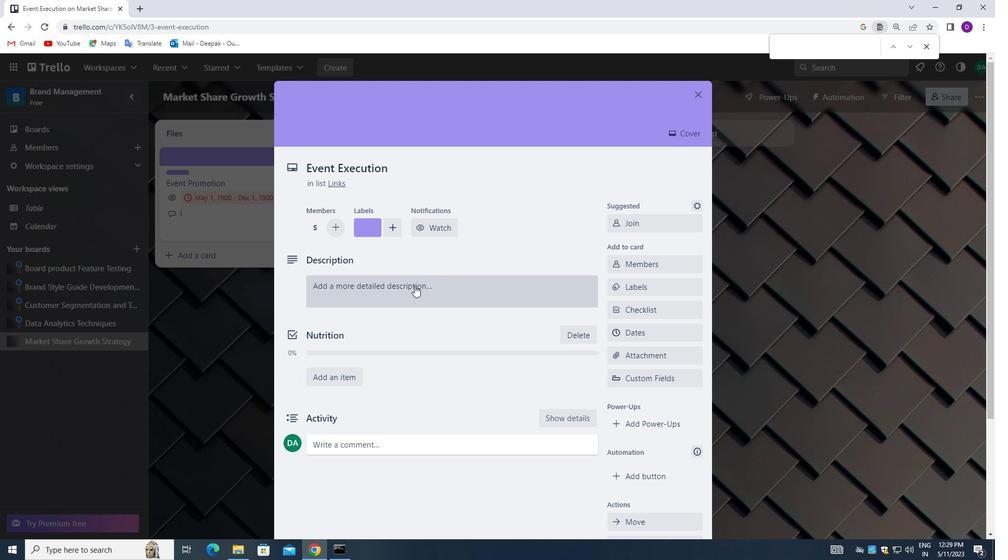 
Action: Mouse moved to (345, 327)
Screenshot: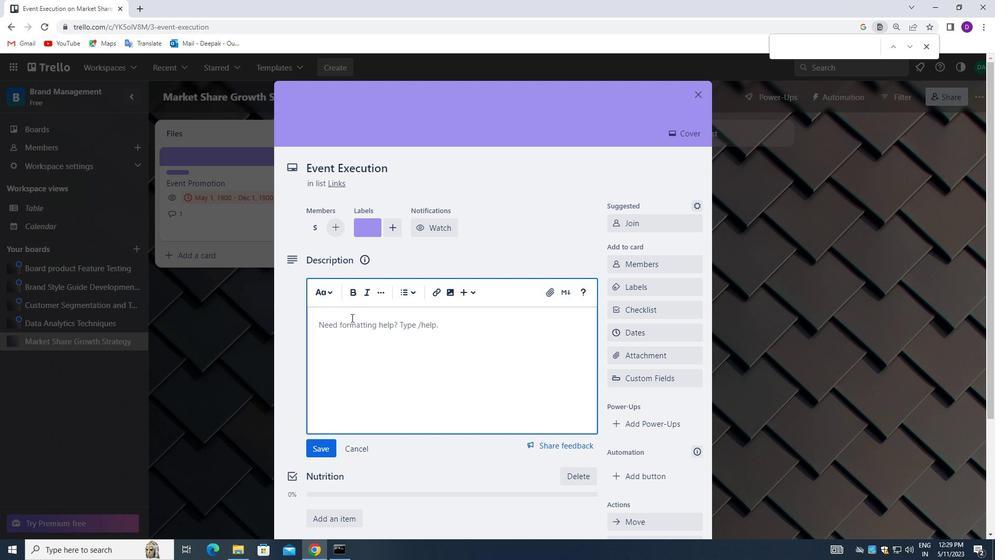 
Action: Mouse pressed left at (345, 327)
Screenshot: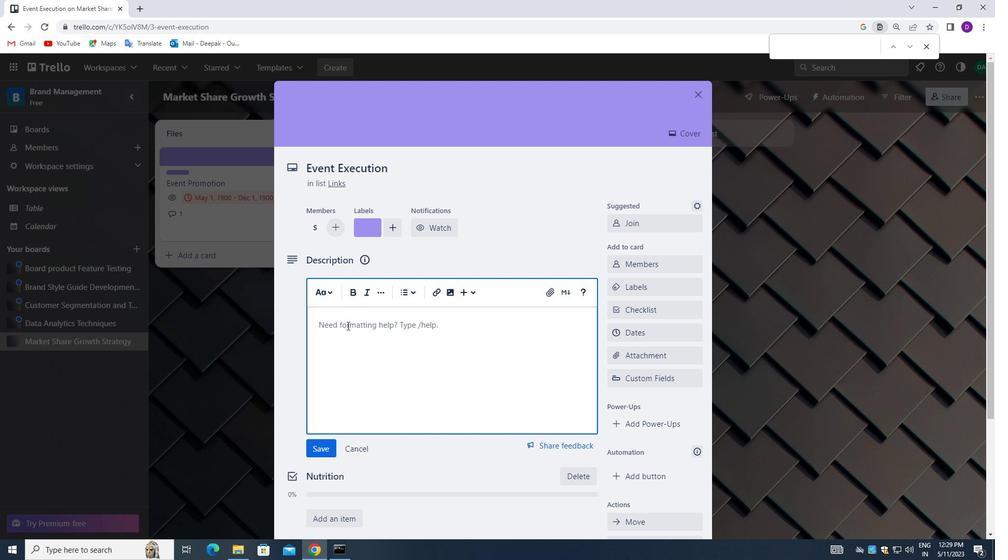 
Action: Mouse moved to (280, 329)
Screenshot: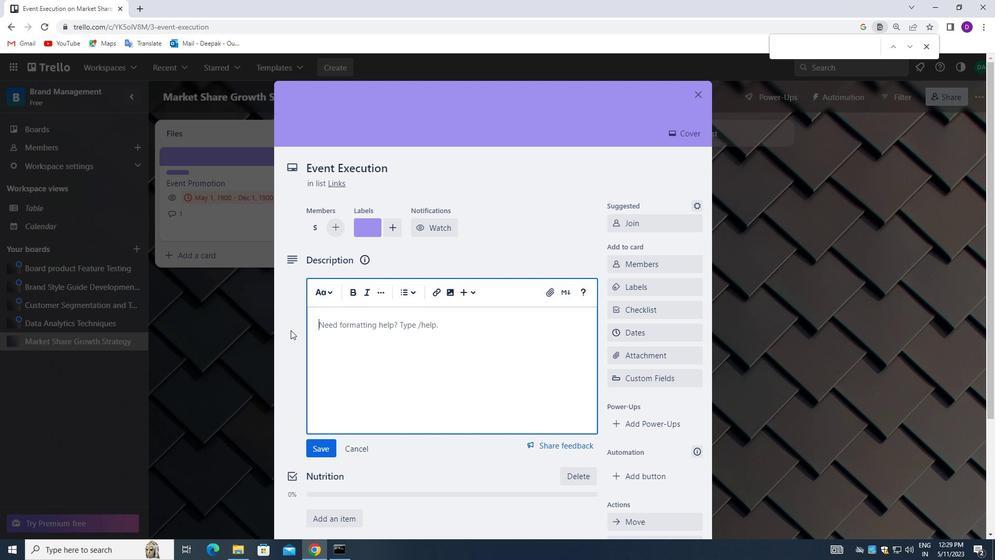 
Action: Key pressed <Key.shift>PLAN<Key.space>AND<Key.space>EXECUTE<Key.space>COMPANY<Key.space>HOLIDAY<Key.space>PARTY.
Screenshot: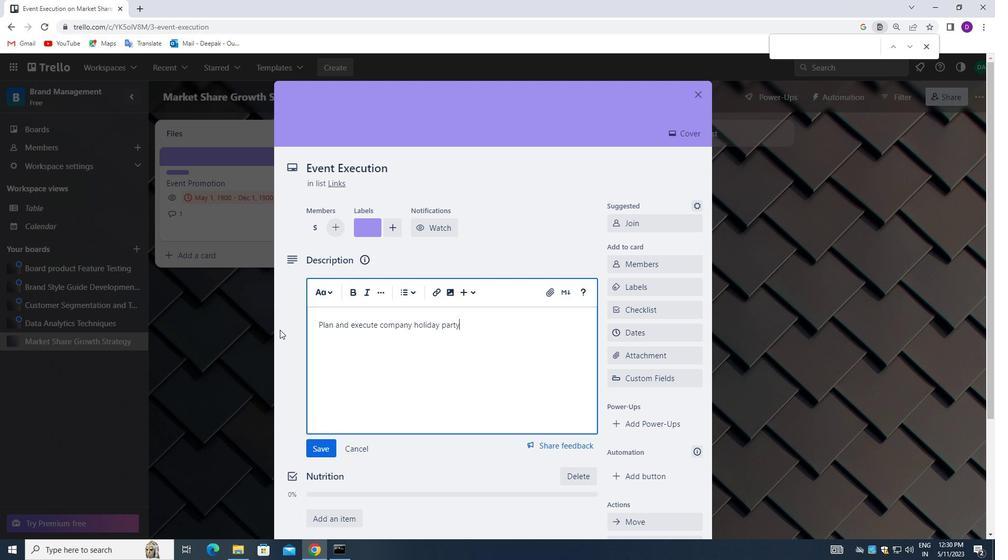
Action: Mouse moved to (329, 446)
Screenshot: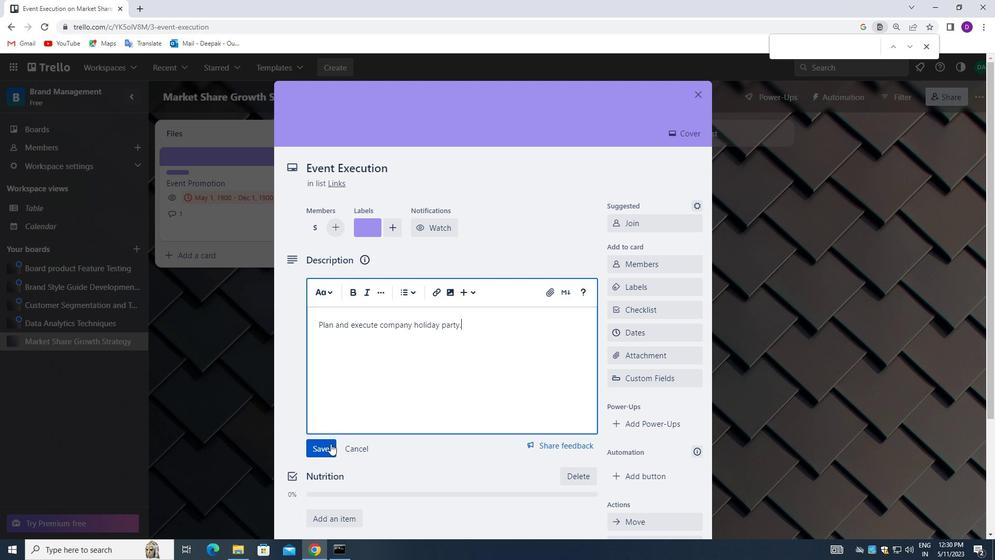 
Action: Mouse pressed left at (329, 446)
Screenshot: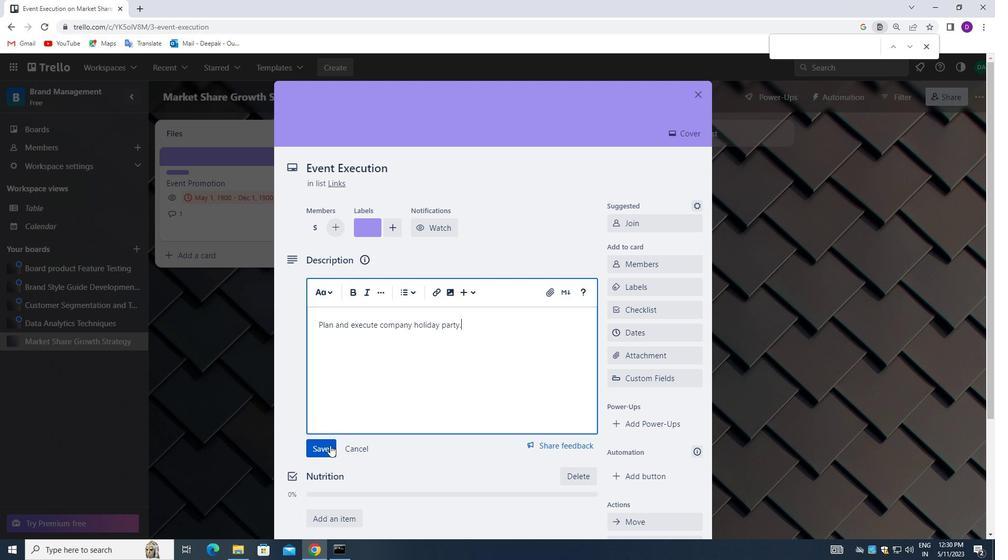 
Action: Mouse moved to (369, 419)
Screenshot: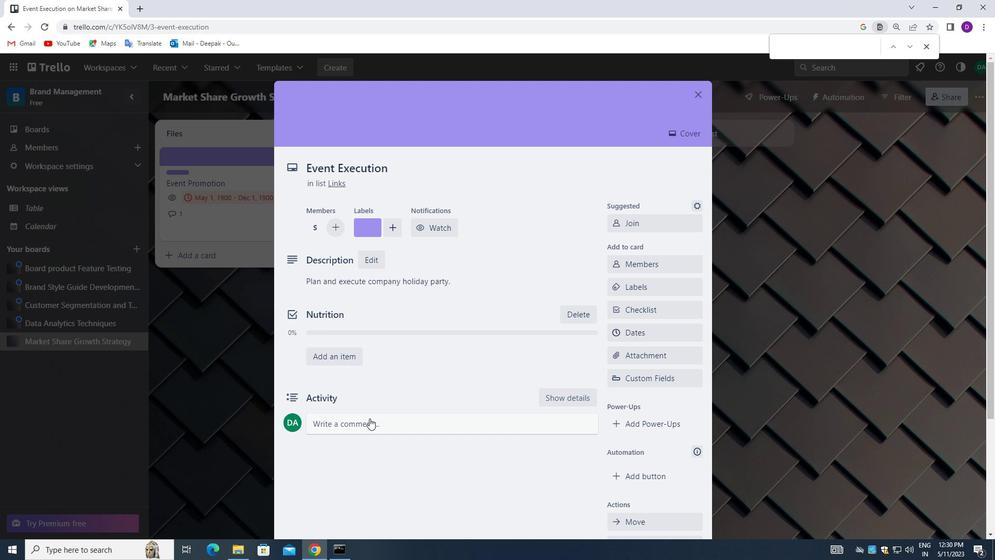 
Action: Mouse pressed left at (369, 419)
Screenshot: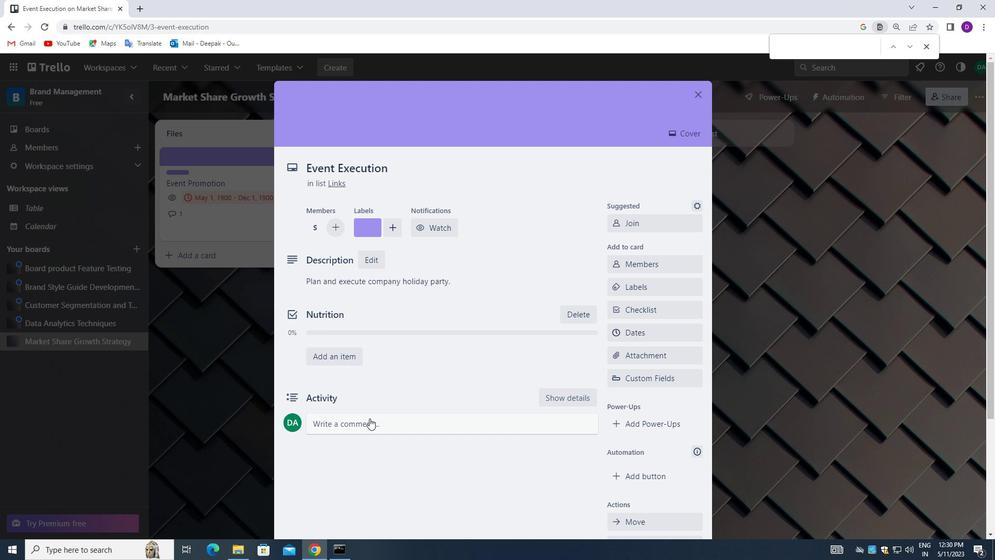 
Action: Mouse moved to (375, 440)
Screenshot: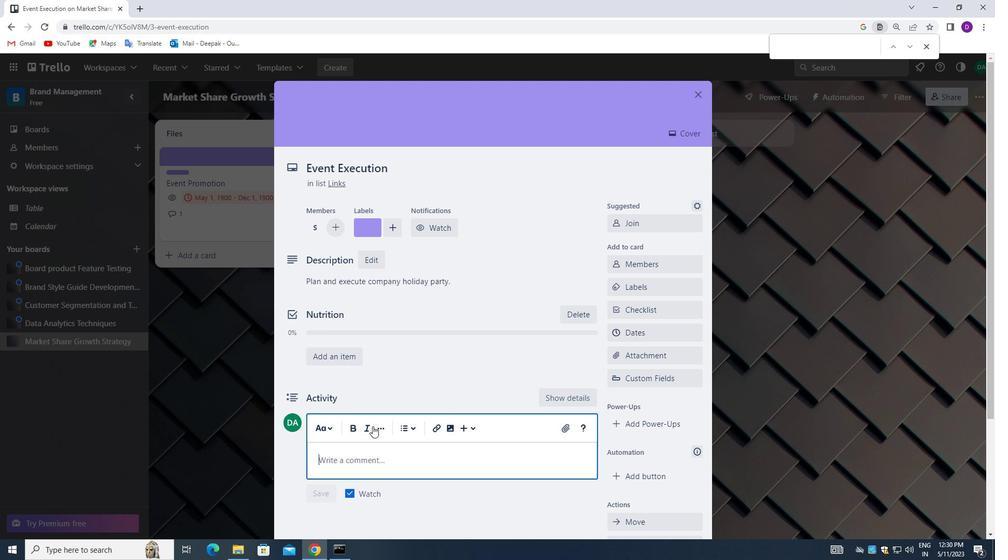 
Action: Key pressed <Key.shift_r>WE<Key.space>SHOULD<Key.space>APPROACH<Key.space>THIS<Key.space>TALK<Key.space>WITH<Key.space>A<Key.space>SENSE<Key.space>ONJ<Key.backspace><Key.backspace>G<Key.space><Key.backspace><Key.backspace>F<Key.space>COMMUNITY<Key.space>AND<Key.space>TEAMWORK.
Screenshot: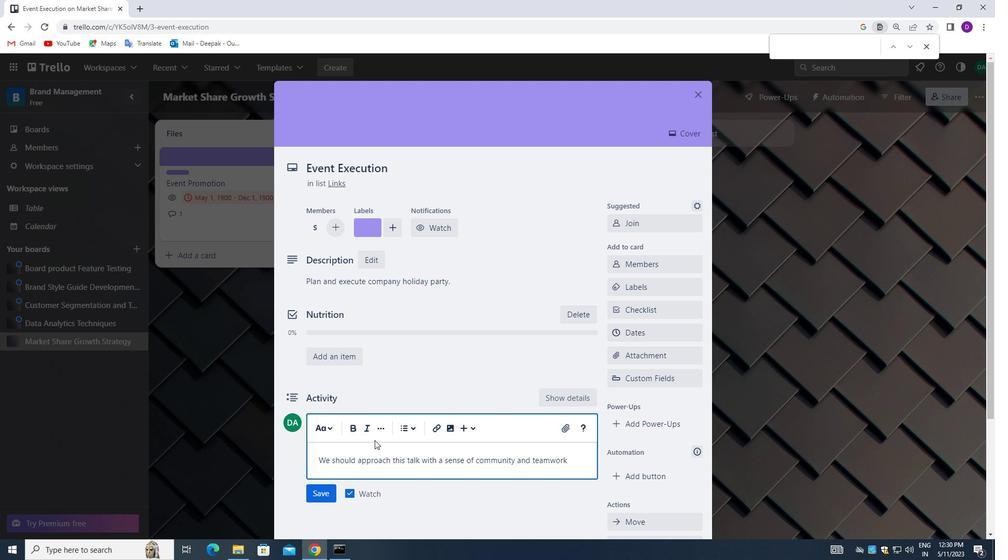 
Action: Mouse moved to (315, 496)
Screenshot: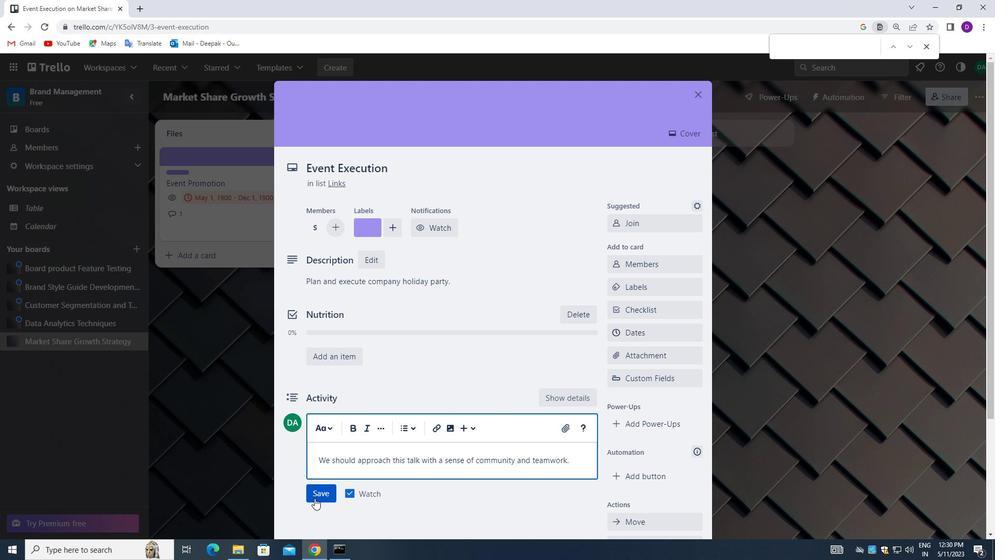 
Action: Mouse pressed left at (315, 496)
Screenshot: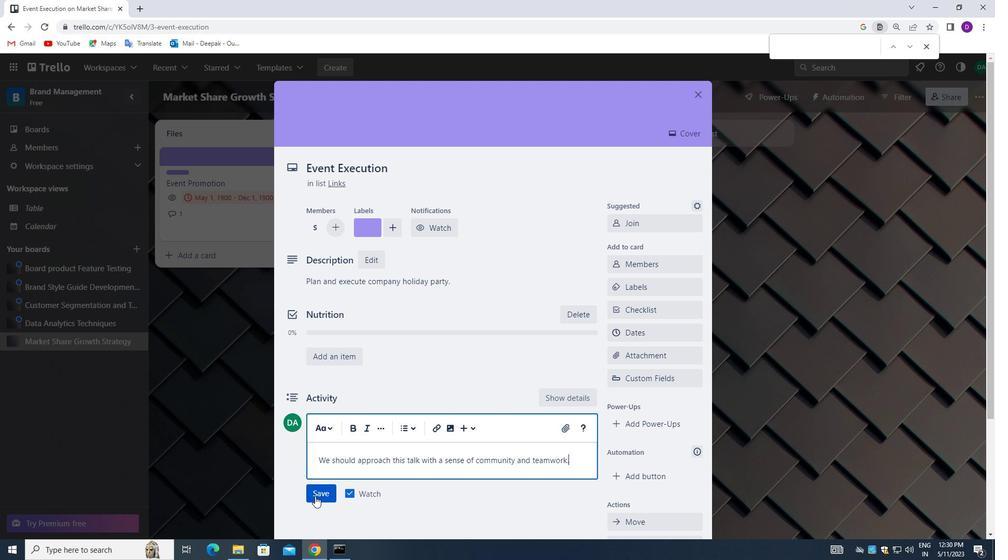 
Action: Mouse moved to (643, 334)
Screenshot: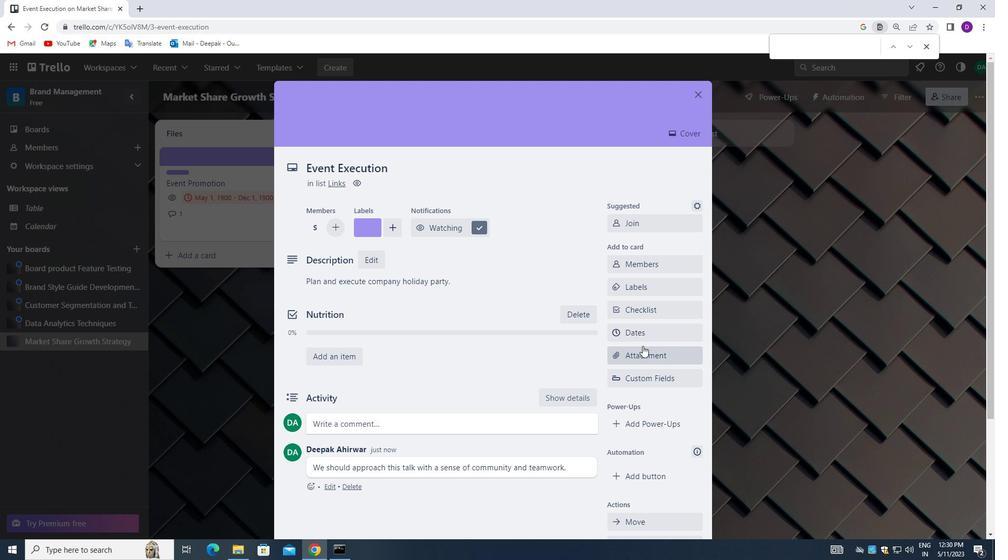 
Action: Mouse pressed left at (643, 334)
Screenshot: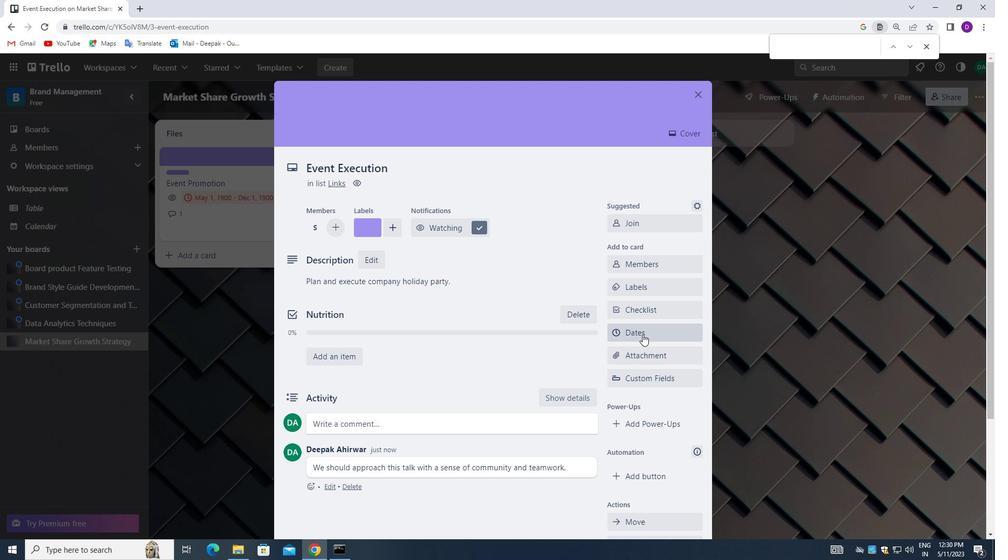 
Action: Mouse moved to (619, 306)
Screenshot: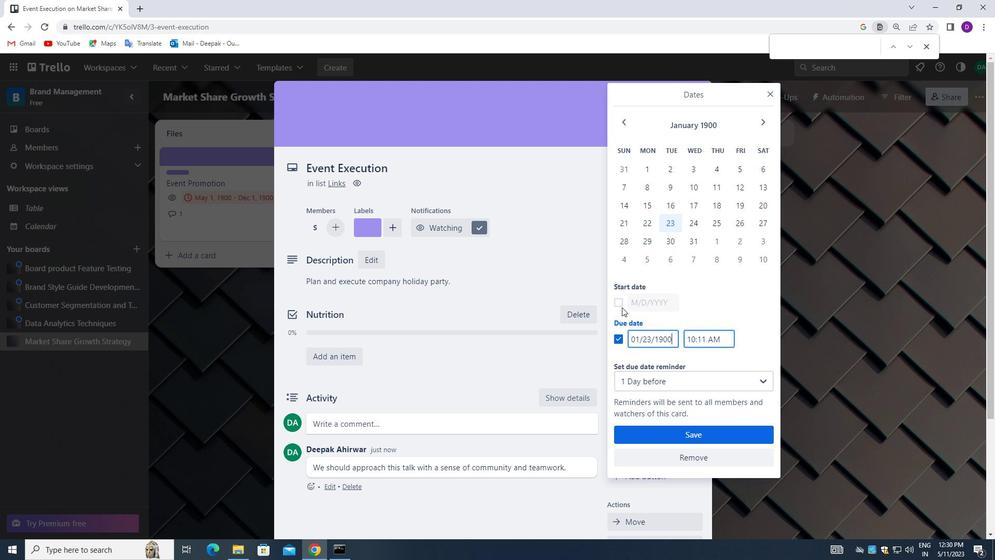 
Action: Mouse pressed left at (619, 306)
Screenshot: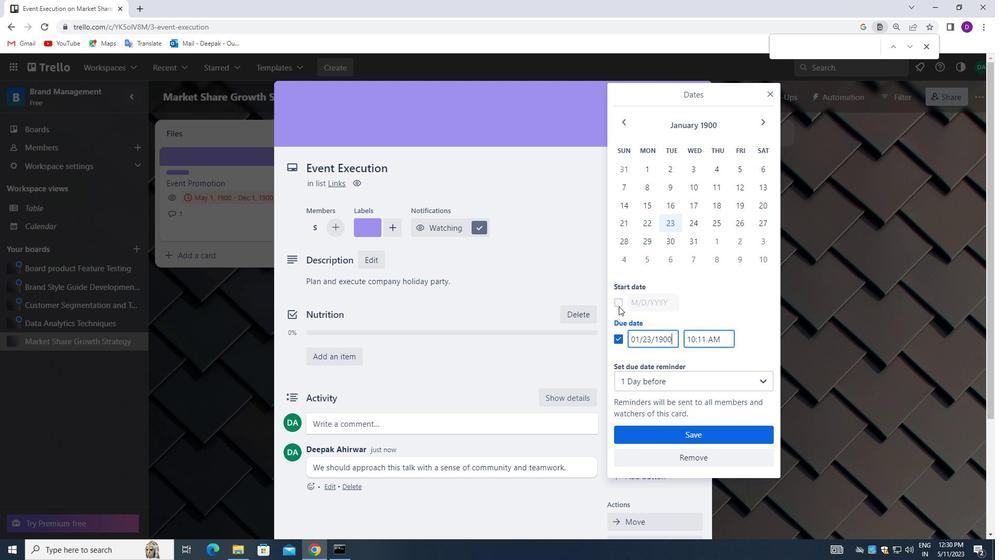 
Action: Mouse moved to (673, 302)
Screenshot: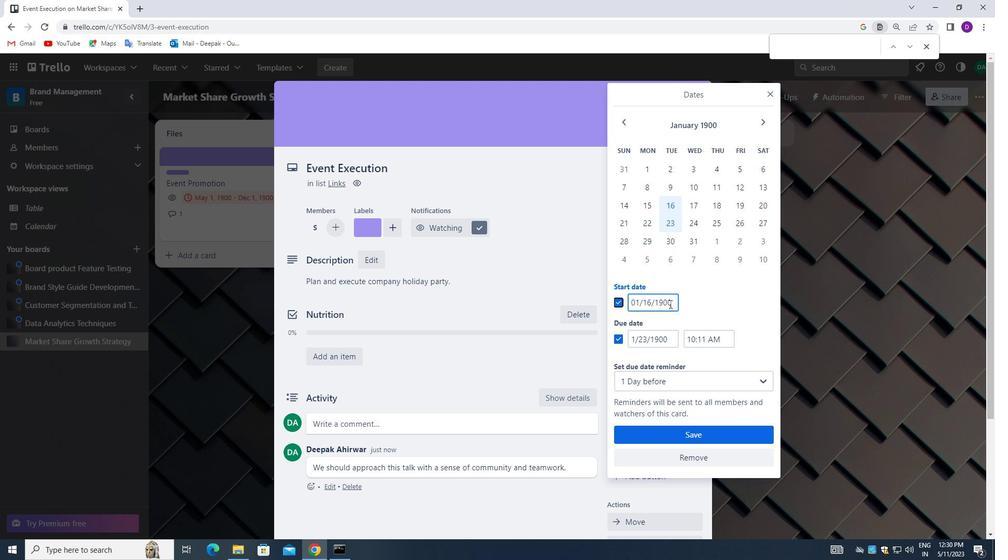 
Action: Mouse pressed left at (673, 302)
Screenshot: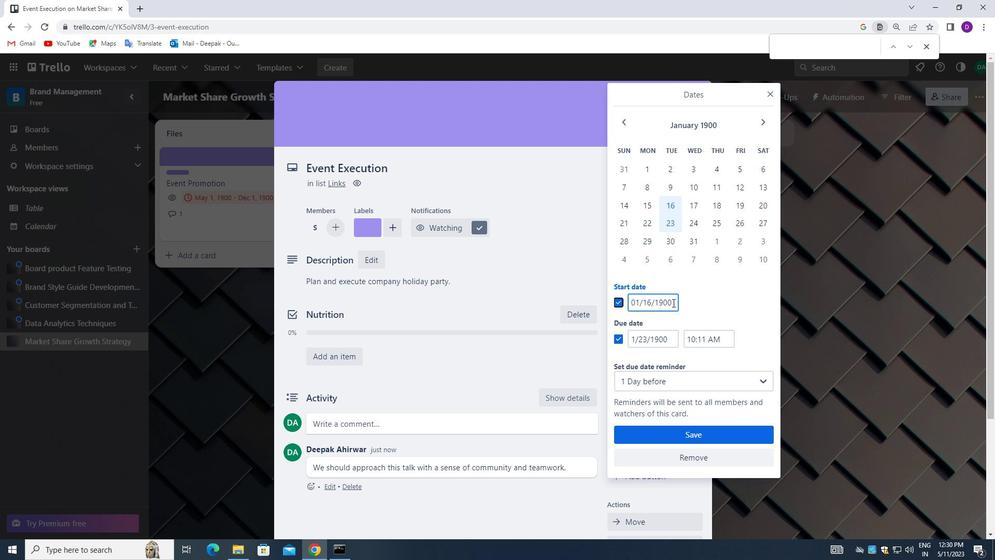 
Action: Mouse moved to (630, 303)
Screenshot: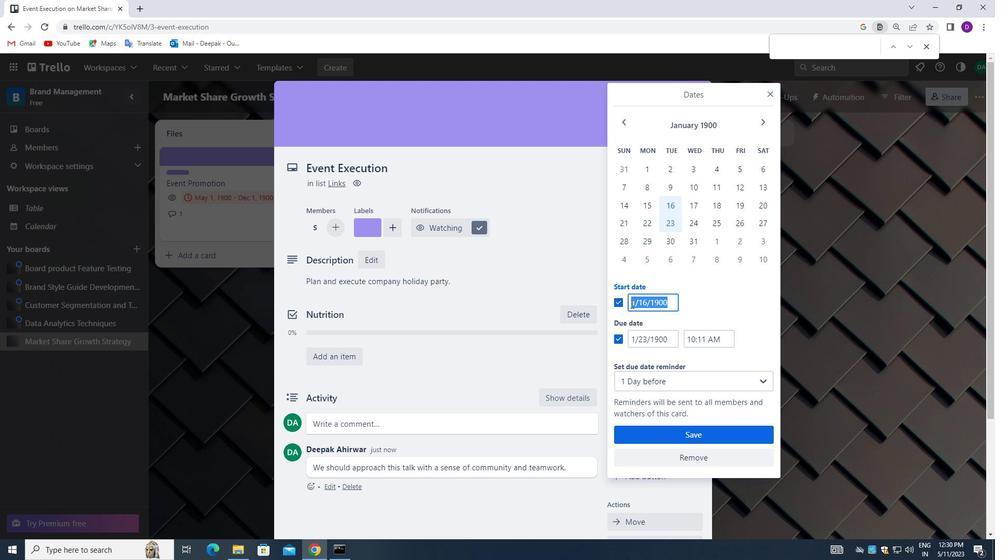 
Action: Key pressed <Key.backspace>01/17/1900
Screenshot: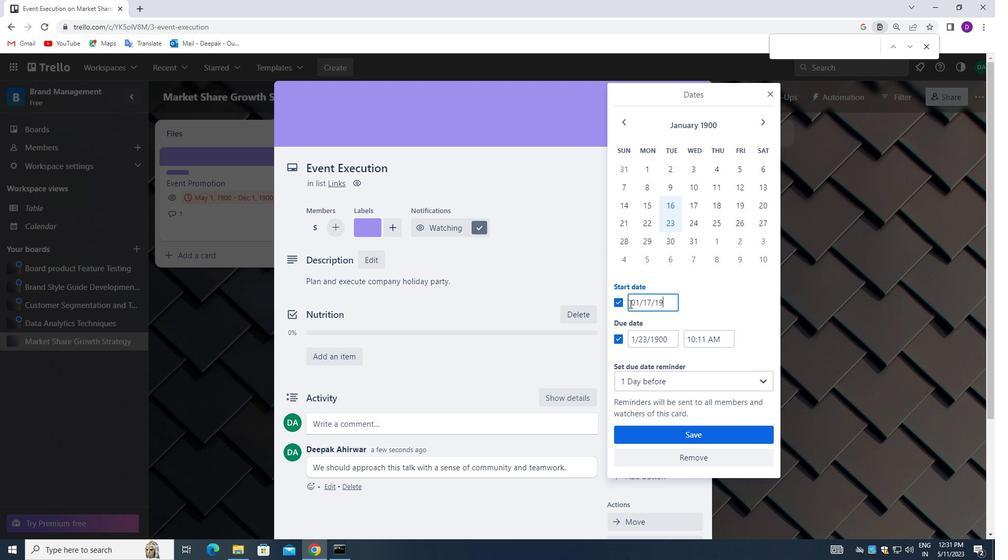 
Action: Mouse moved to (670, 340)
Screenshot: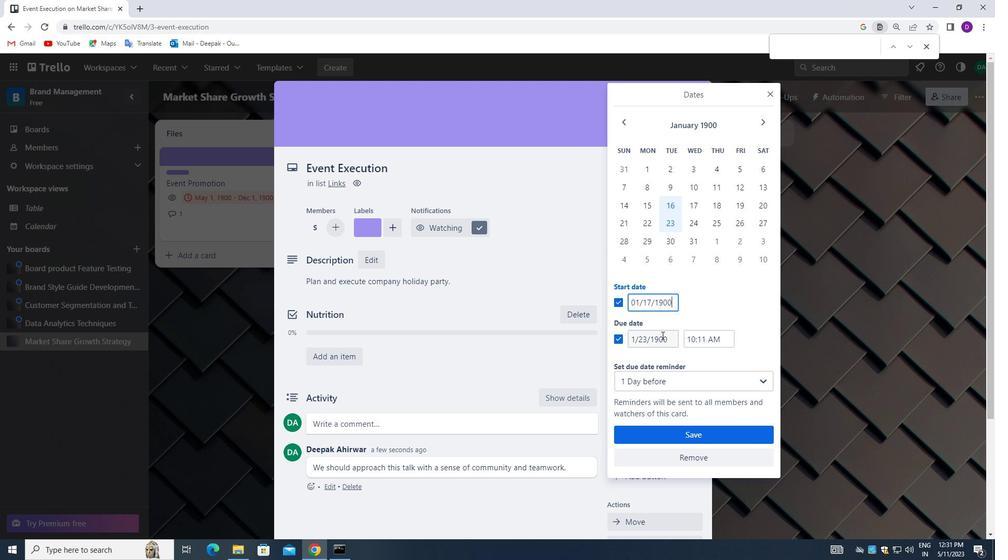 
Action: Mouse pressed left at (670, 340)
Screenshot: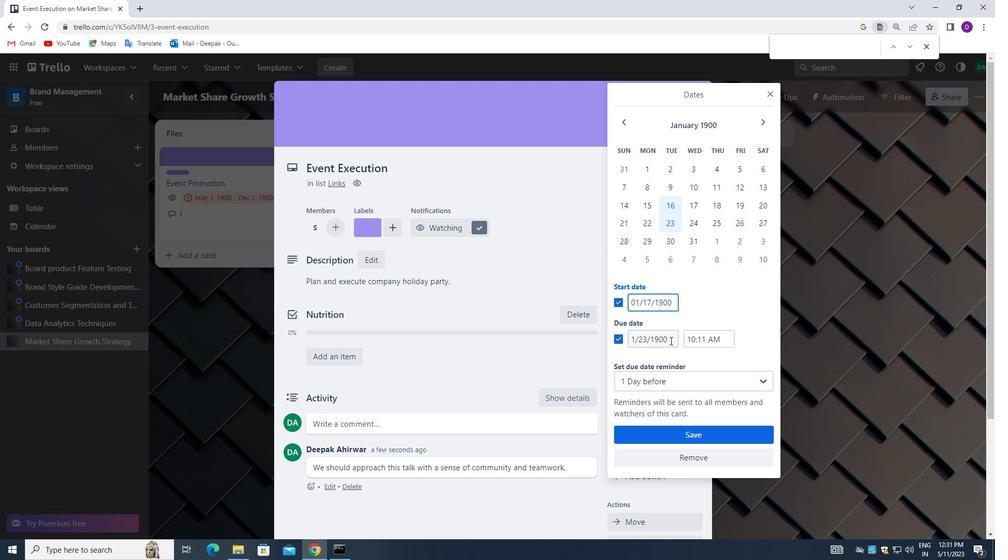 
Action: Mouse moved to (646, 339)
Screenshot: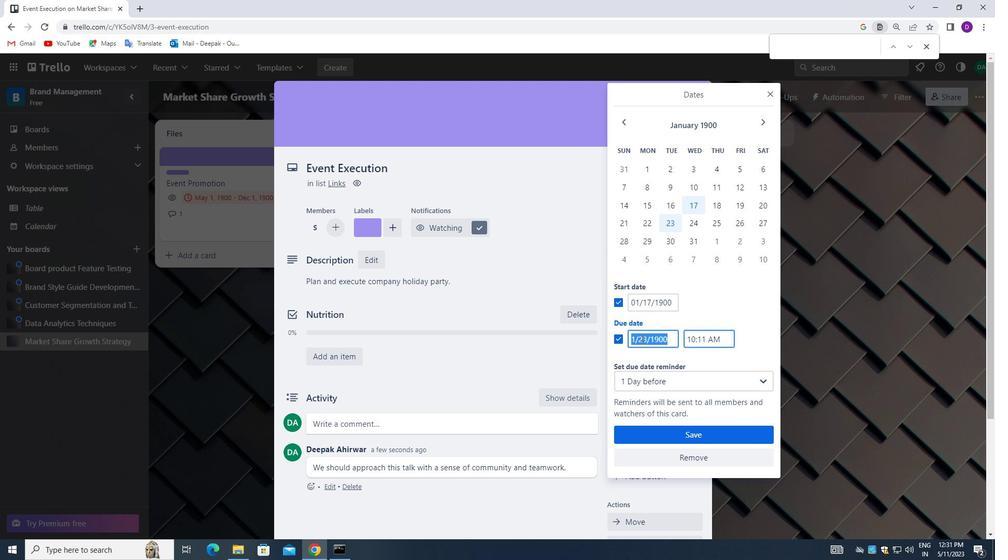 
Action: Key pressed <Key.backspace>01/24/1900
Screenshot: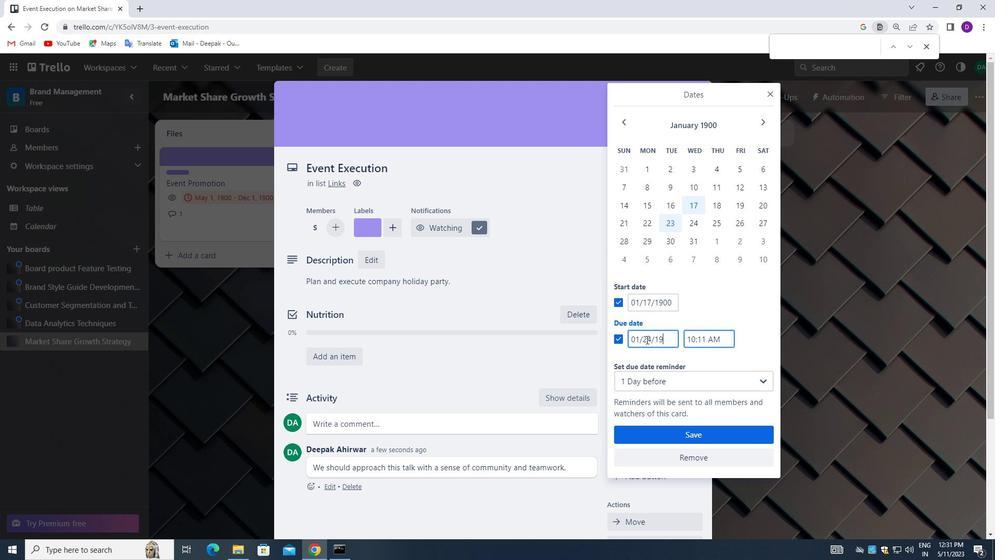 
Action: Mouse moved to (689, 434)
Screenshot: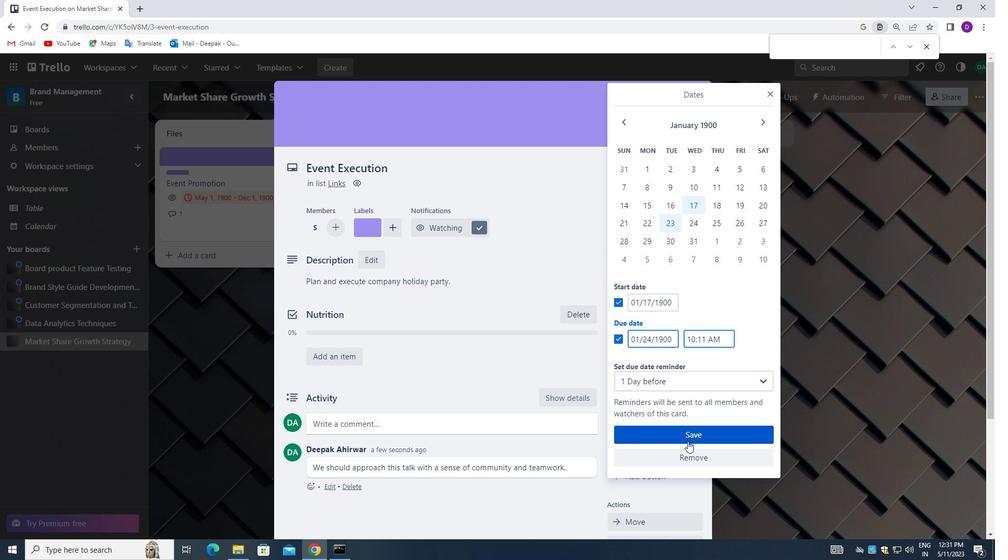 
Action: Mouse pressed left at (689, 434)
Screenshot: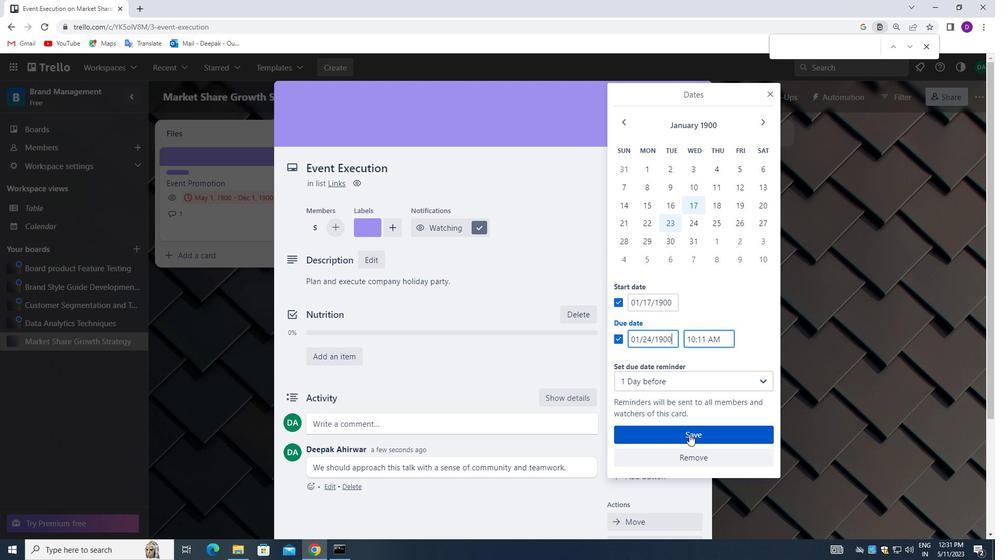 
Action: Mouse moved to (477, 356)
Screenshot: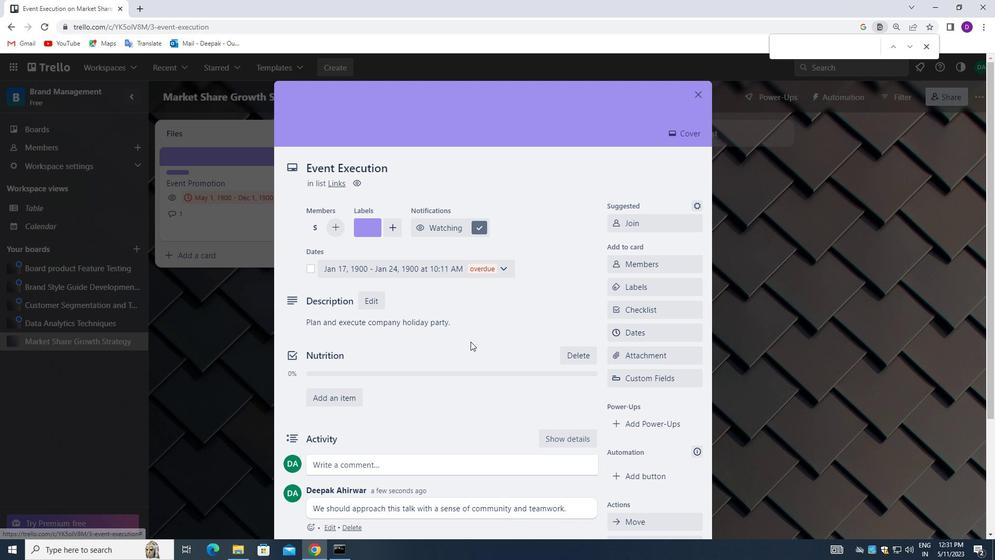 
Action: Mouse scrolled (477, 356) with delta (0, 0)
Screenshot: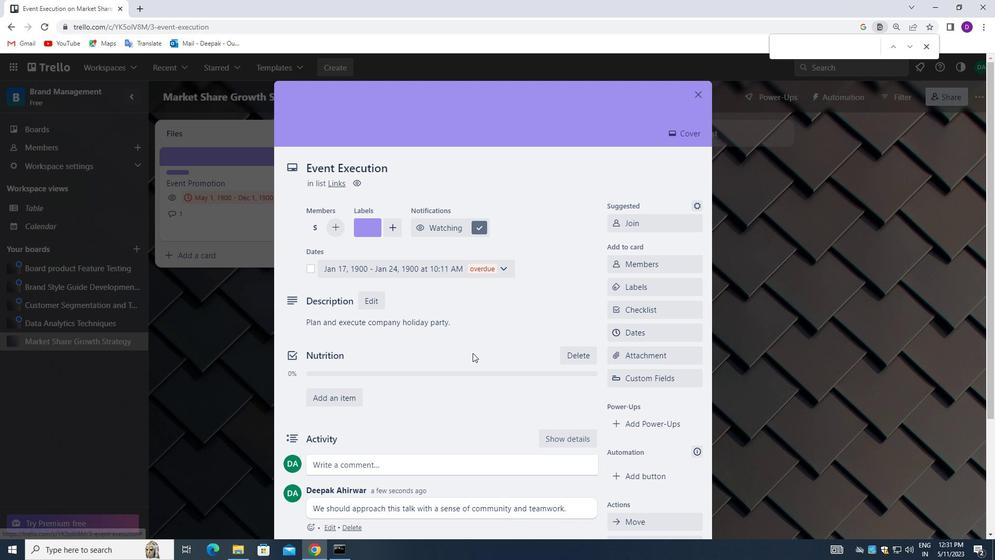 
Action: Mouse moved to (478, 356)
Screenshot: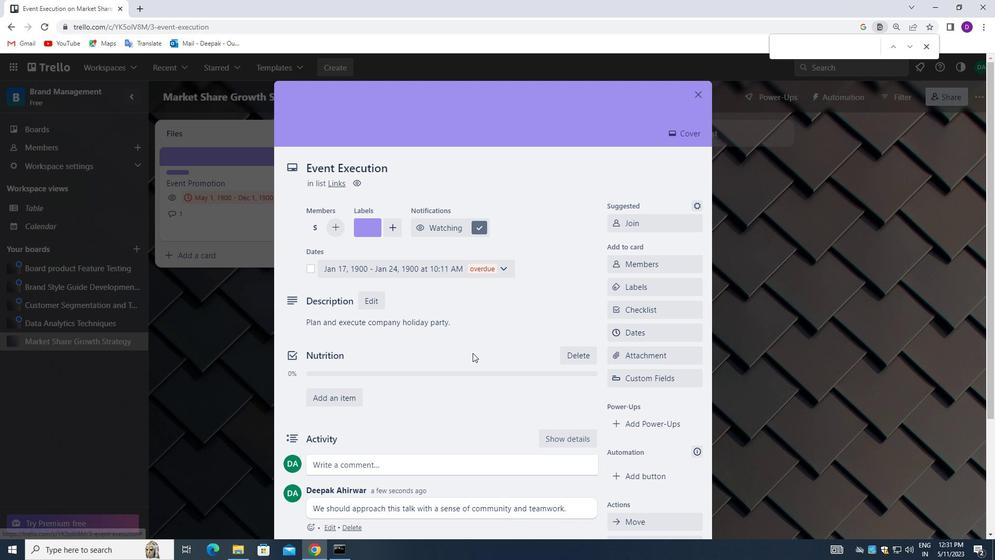 
Action: Mouse scrolled (478, 356) with delta (0, 0)
Screenshot: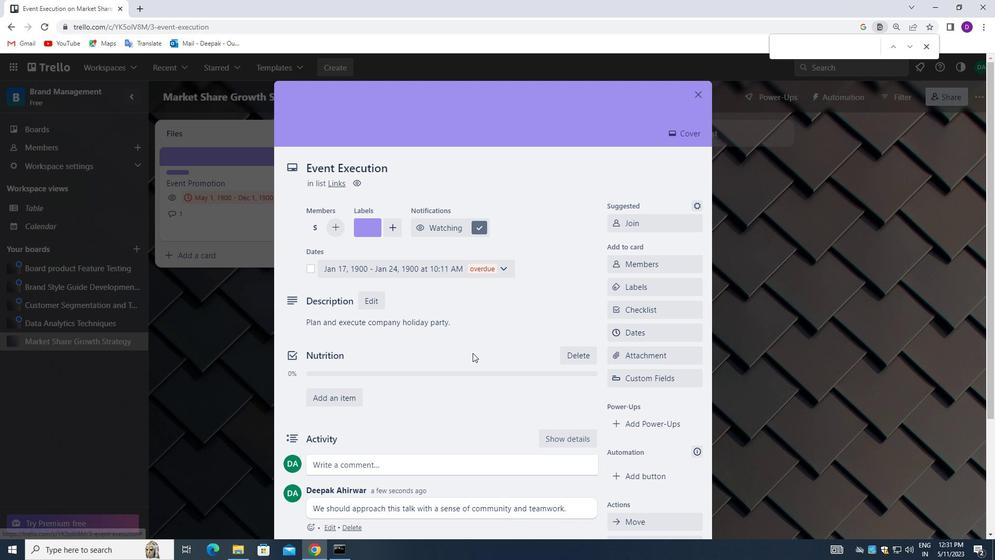 
Action: Mouse moved to (479, 356)
Screenshot: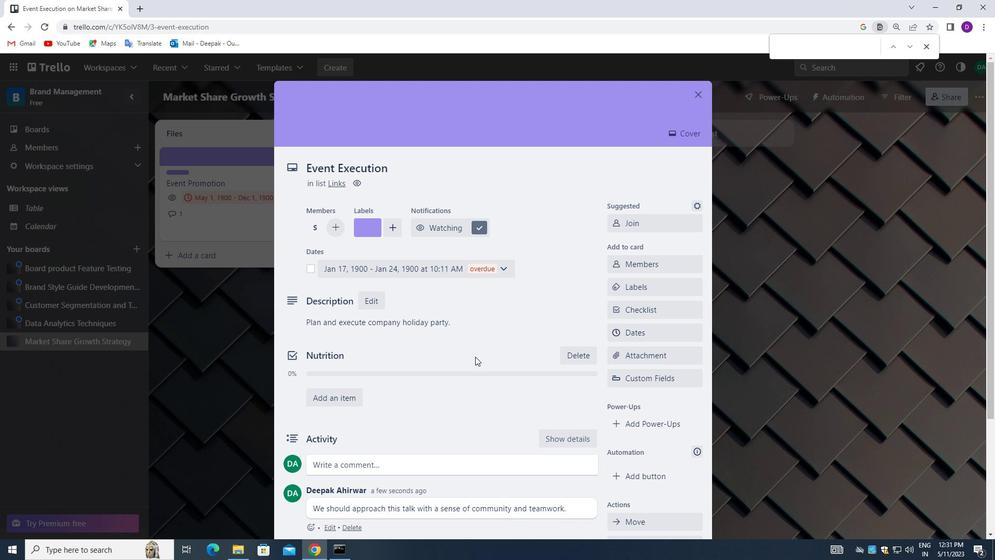 
Action: Mouse scrolled (479, 356) with delta (0, 0)
Screenshot: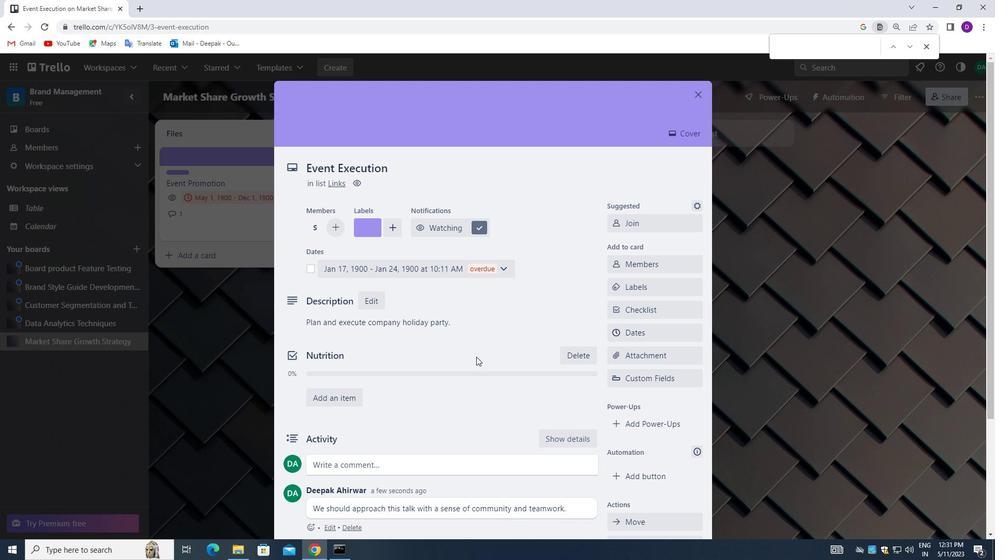 
Action: Mouse scrolled (479, 356) with delta (0, 0)
Screenshot: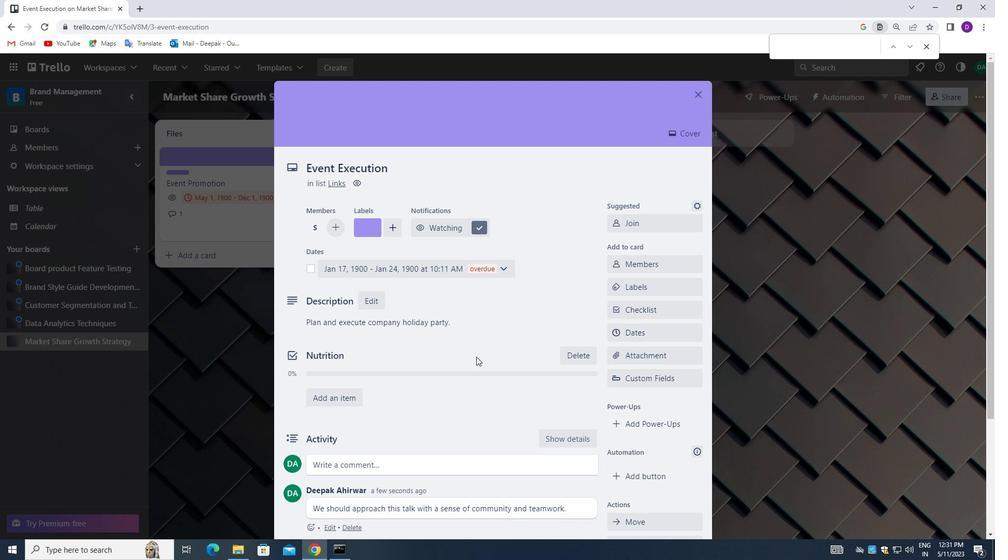 
Action: Mouse scrolled (479, 356) with delta (0, 0)
Screenshot: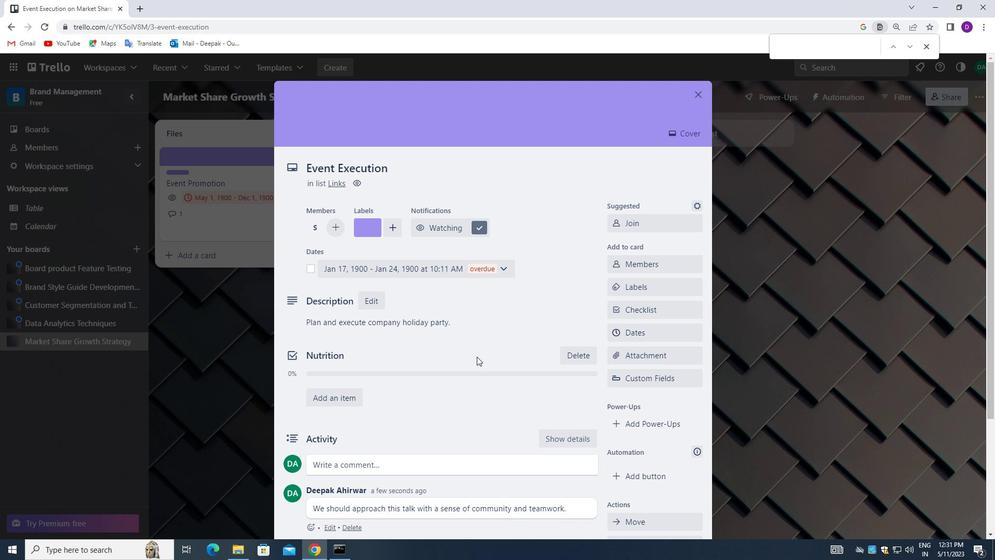 
Action: Mouse moved to (520, 372)
Screenshot: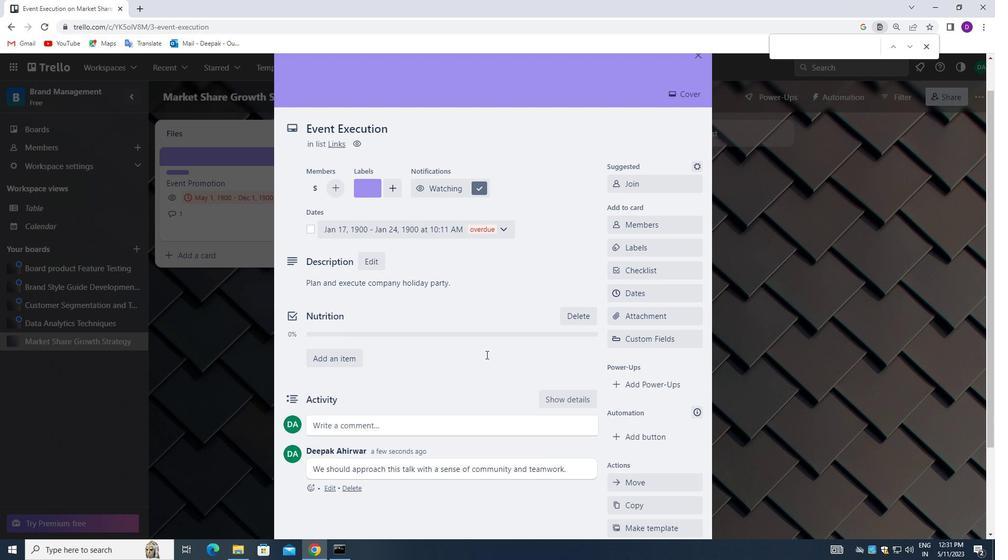 
Action: Mouse scrolled (520, 371) with delta (0, 0)
Screenshot: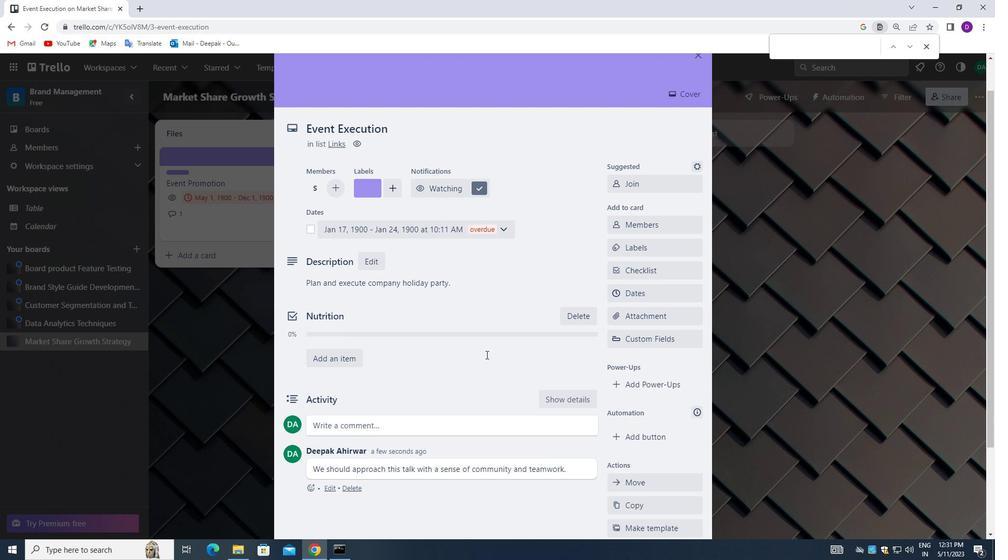 
Action: Mouse scrolled (520, 371) with delta (0, 0)
Screenshot: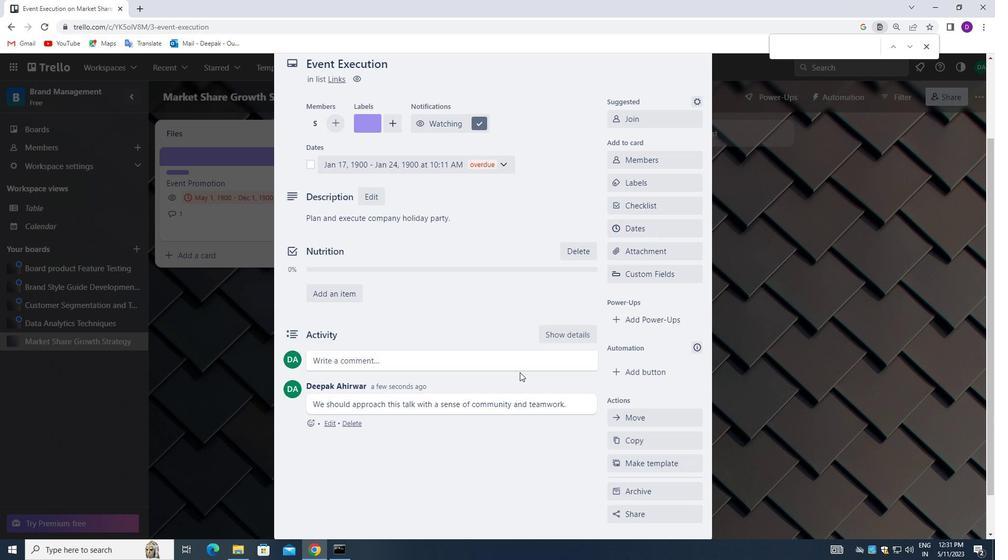 
Action: Mouse scrolled (520, 371) with delta (0, 0)
Screenshot: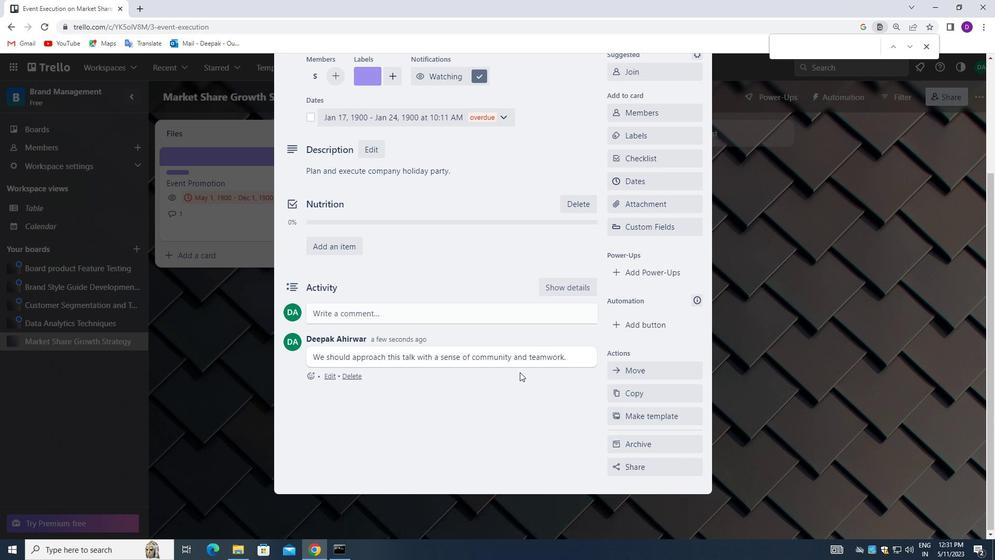 
Action: Mouse moved to (520, 329)
Screenshot: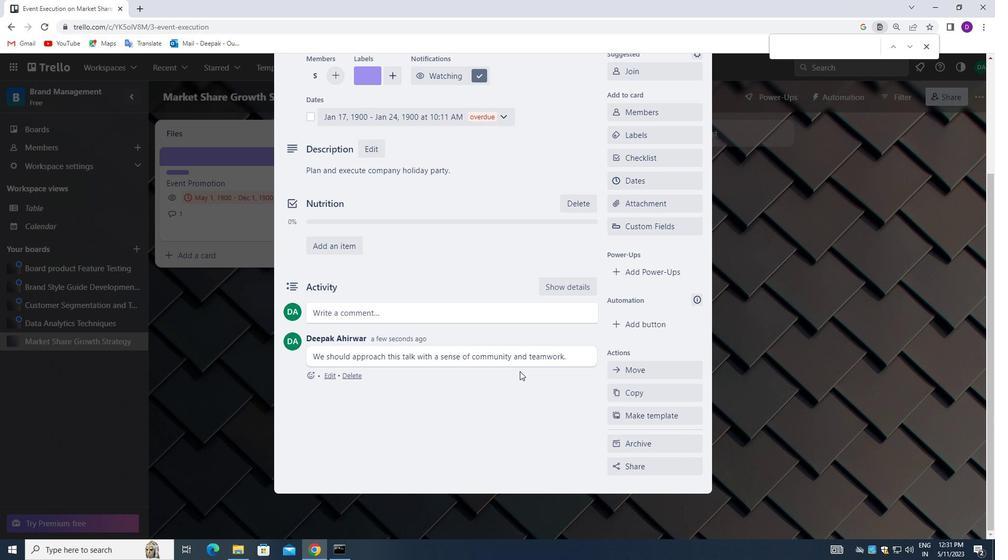
Action: Mouse scrolled (520, 330) with delta (0, 0)
Screenshot: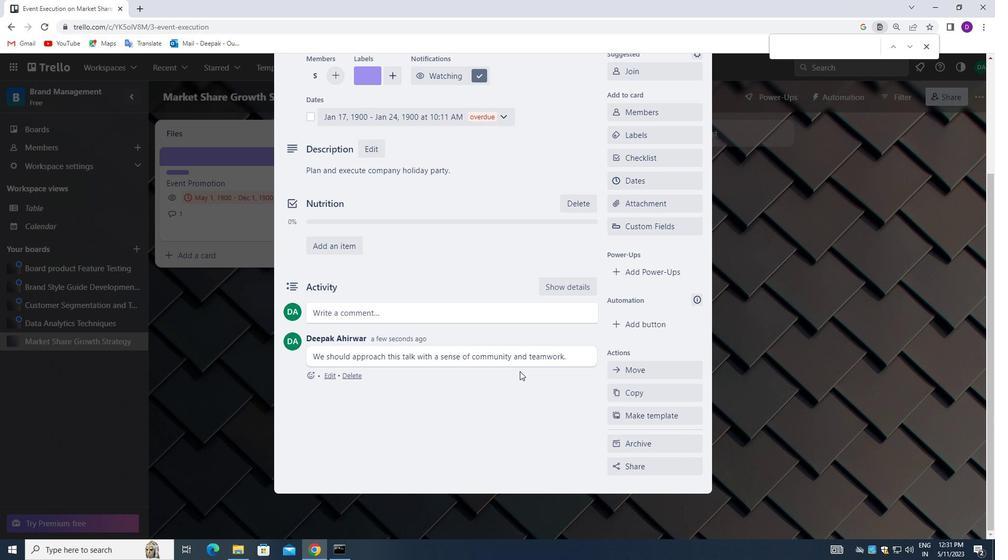 
Action: Mouse moved to (520, 327)
Screenshot: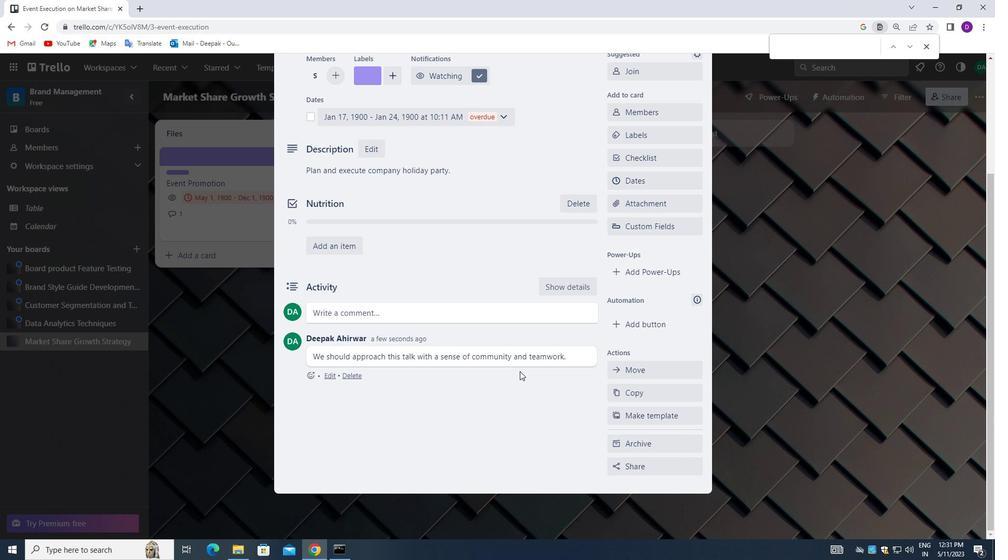 
Action: Mouse scrolled (520, 327) with delta (0, 0)
Screenshot: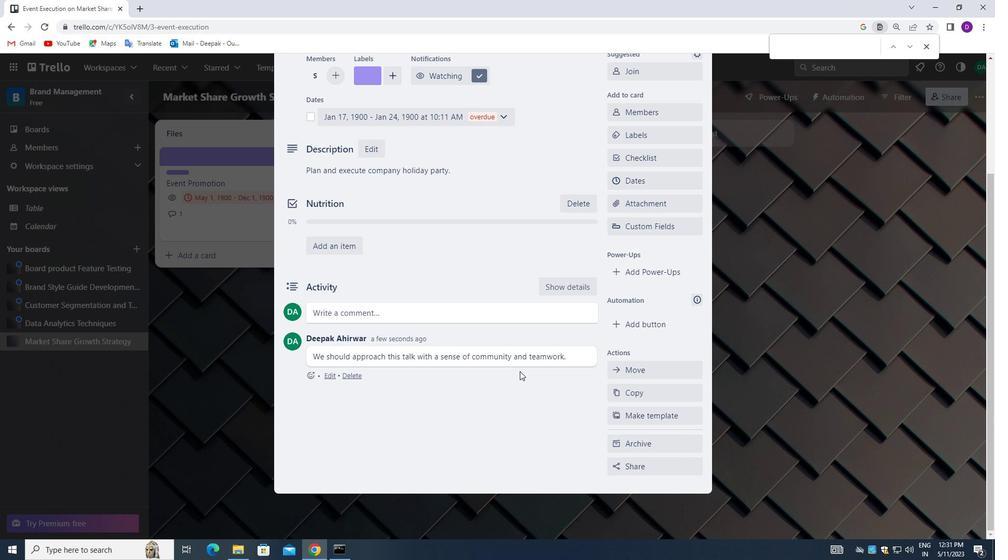 
Action: Mouse moved to (520, 326)
Screenshot: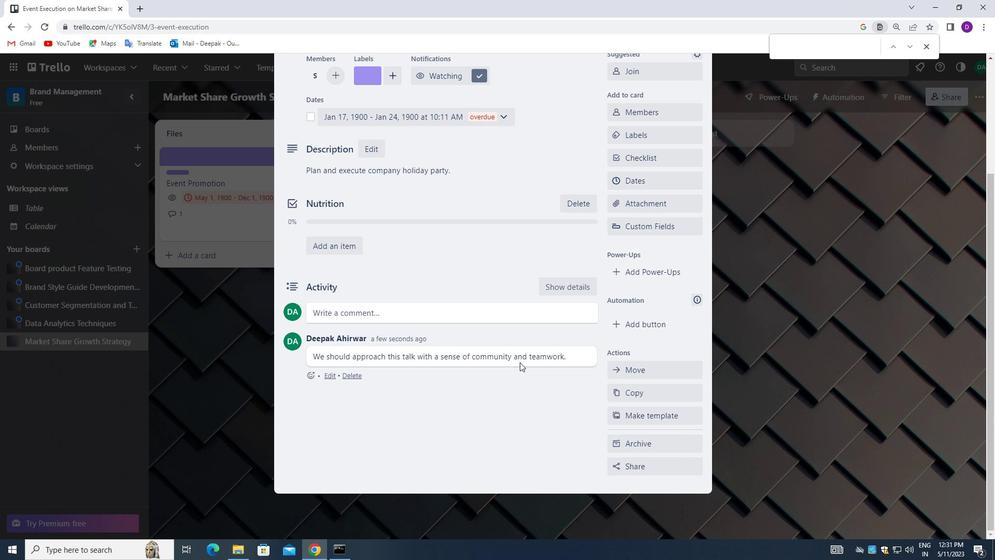 
Action: Mouse scrolled (520, 326) with delta (0, 0)
Screenshot: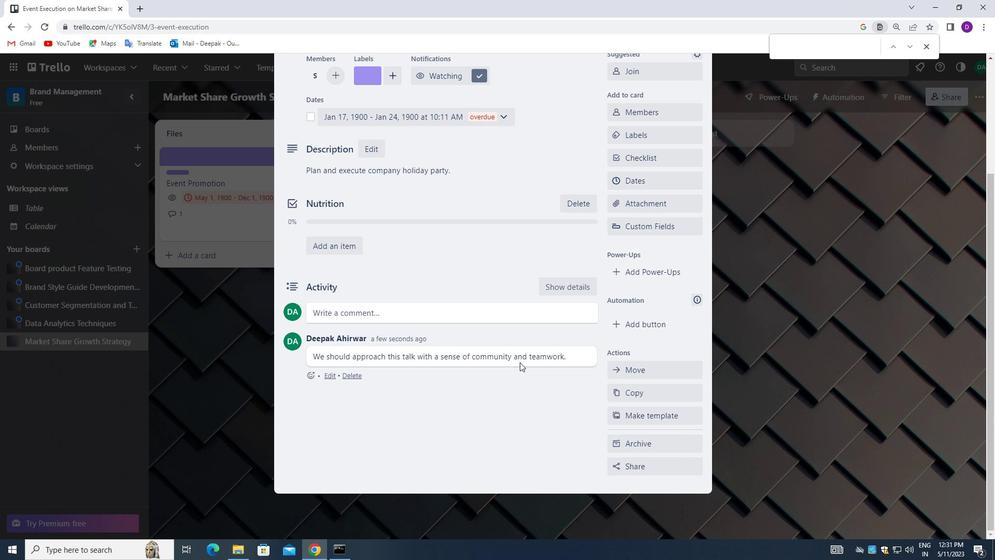 
Action: Mouse scrolled (520, 326) with delta (0, 0)
Screenshot: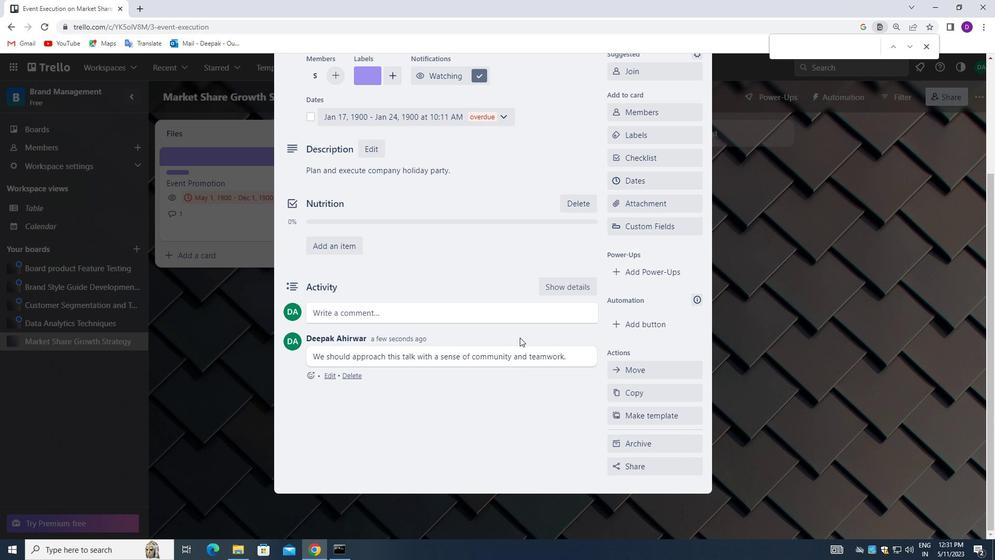 
Action: Mouse scrolled (520, 326) with delta (0, 0)
Screenshot: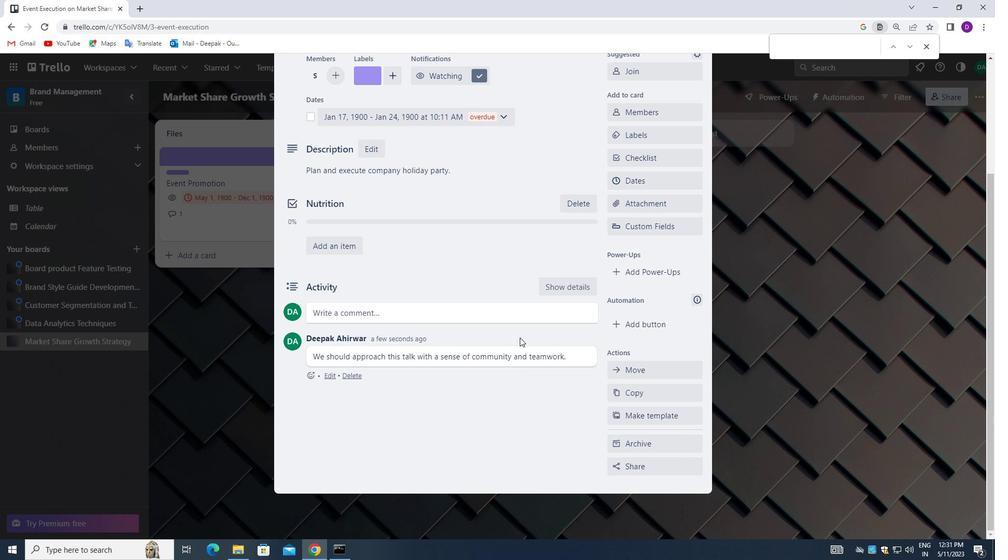 
Action: Mouse scrolled (520, 326) with delta (0, 0)
Screenshot: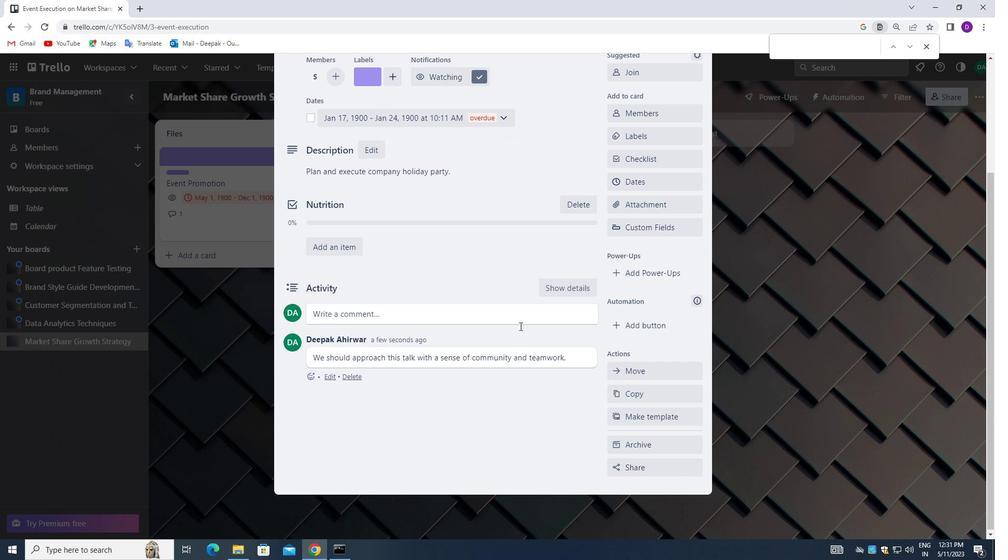 
Action: Mouse moved to (699, 95)
Screenshot: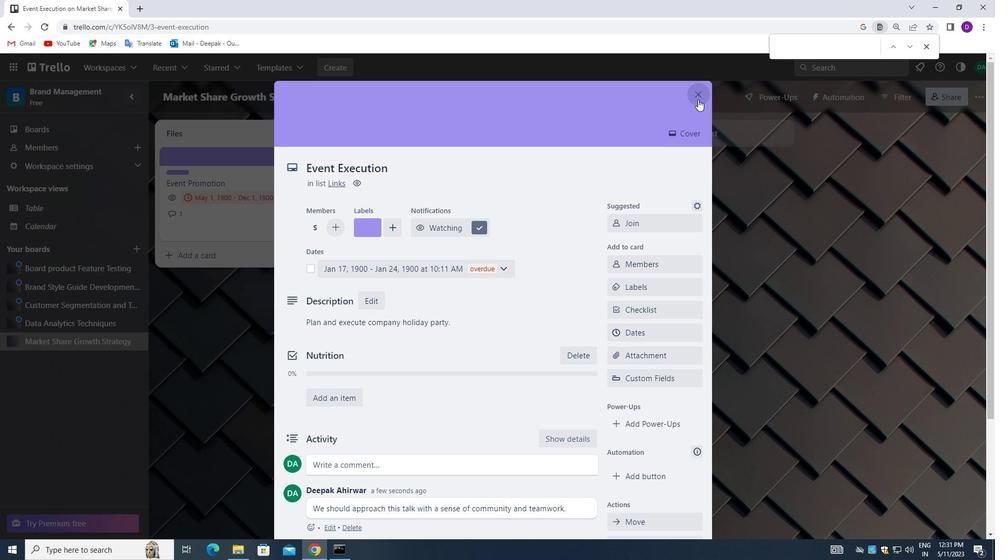 
Action: Mouse pressed left at (699, 95)
Screenshot: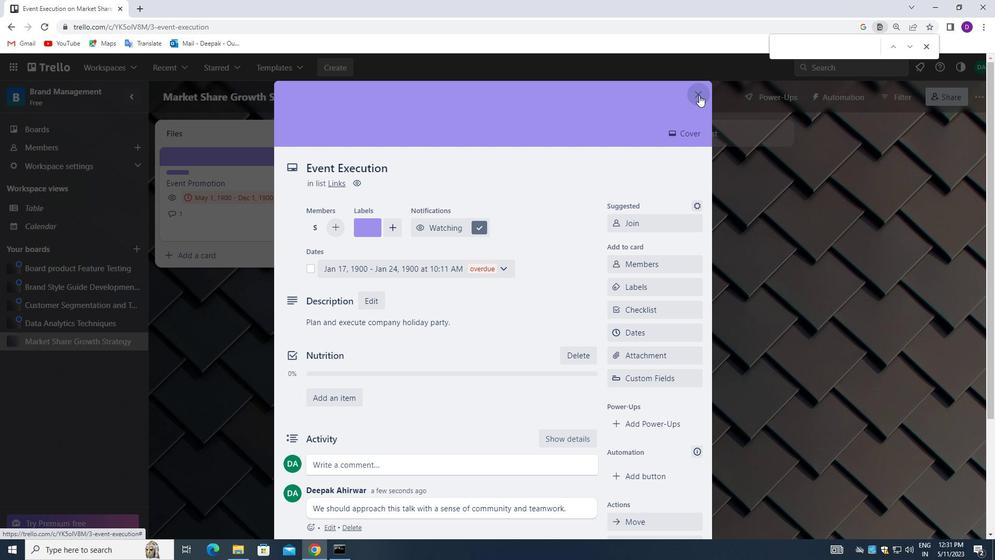 
Action: Mouse moved to (468, 288)
Screenshot: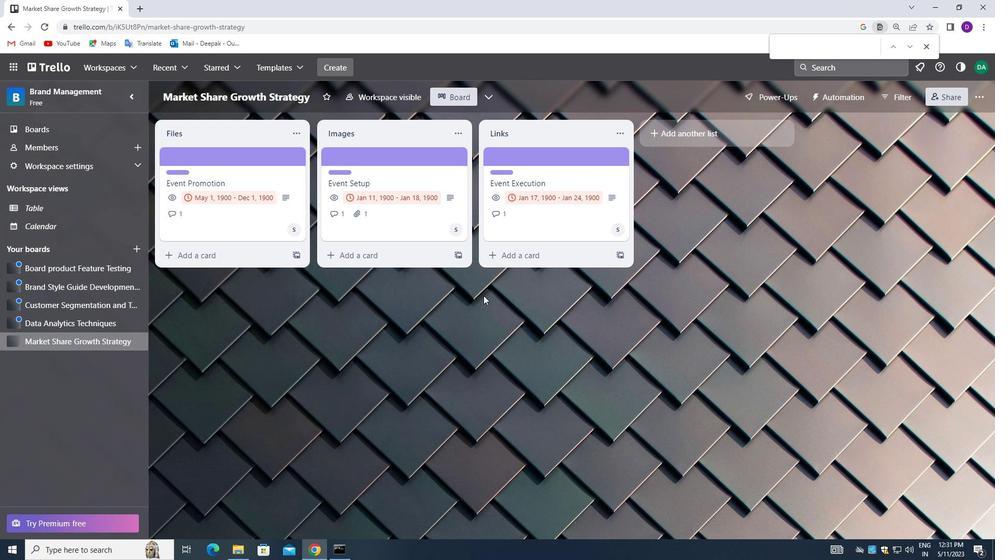 
Action: Mouse scrolled (468, 289) with delta (0, 0)
Screenshot: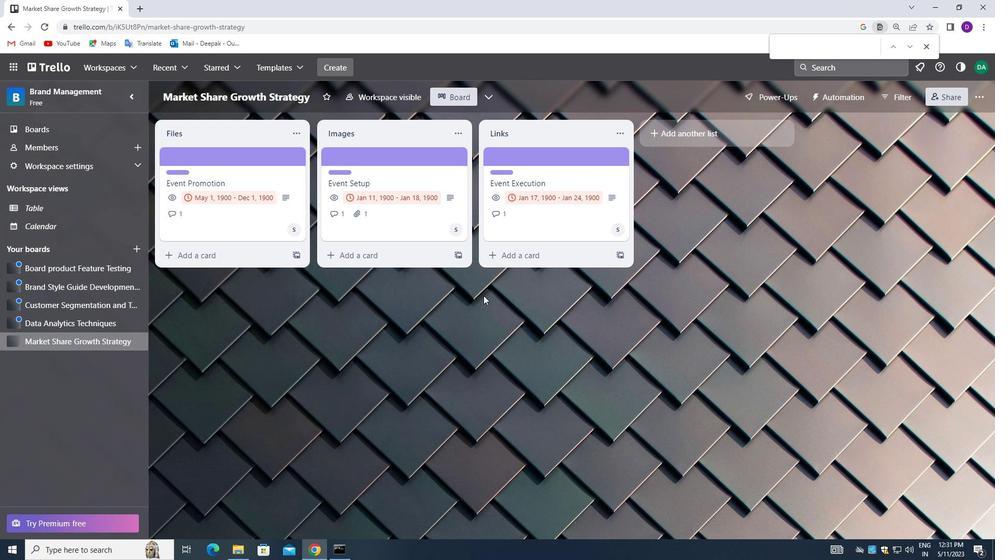 
Action: Mouse moved to (460, 283)
Screenshot: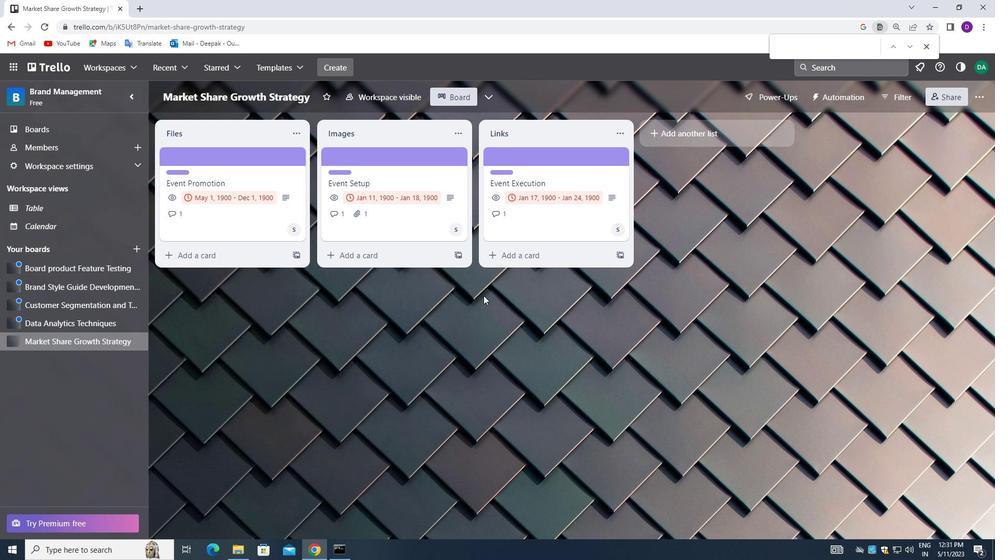 
Action: Mouse scrolled (460, 283) with delta (0, 0)
Screenshot: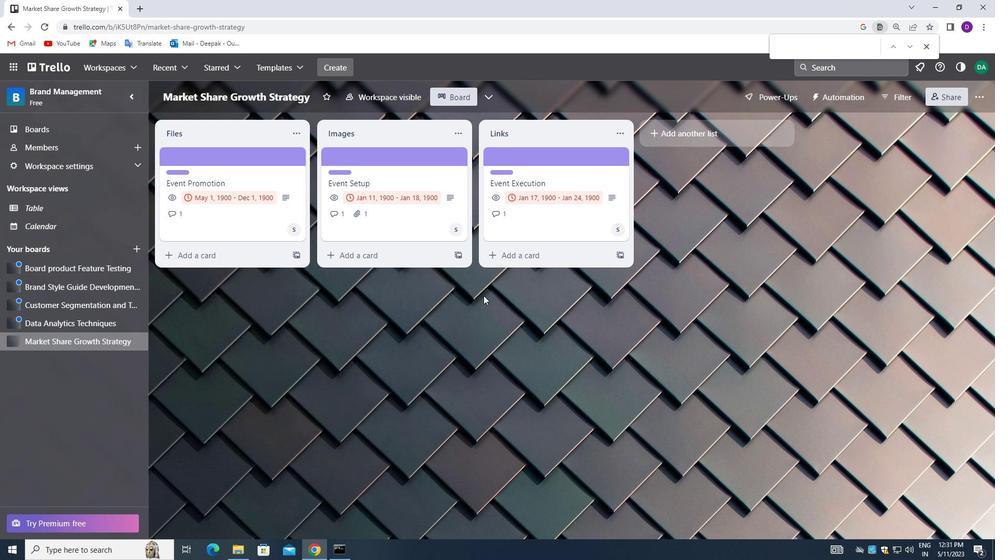 
Action: Mouse moved to (449, 275)
Screenshot: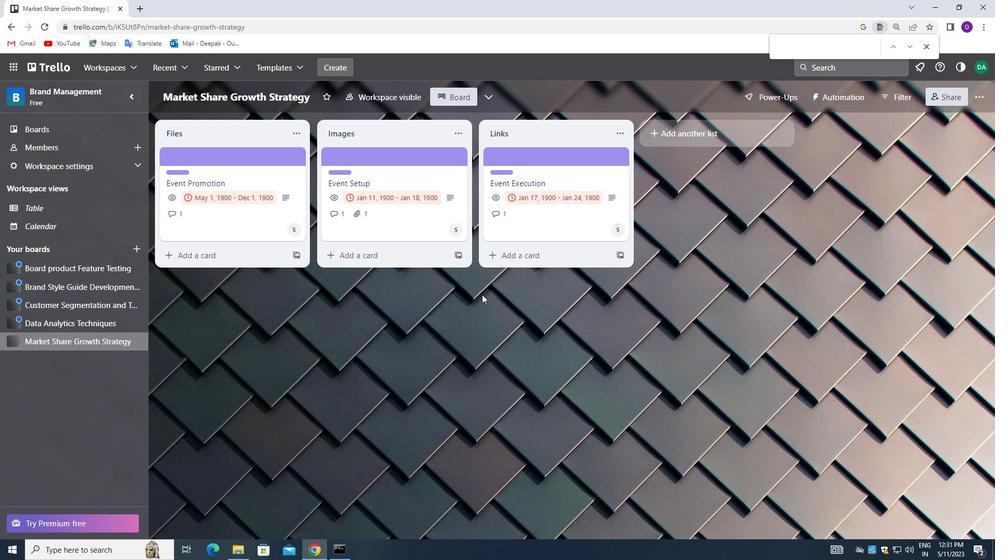 
Action: Mouse scrolled (449, 276) with delta (0, 0)
Screenshot: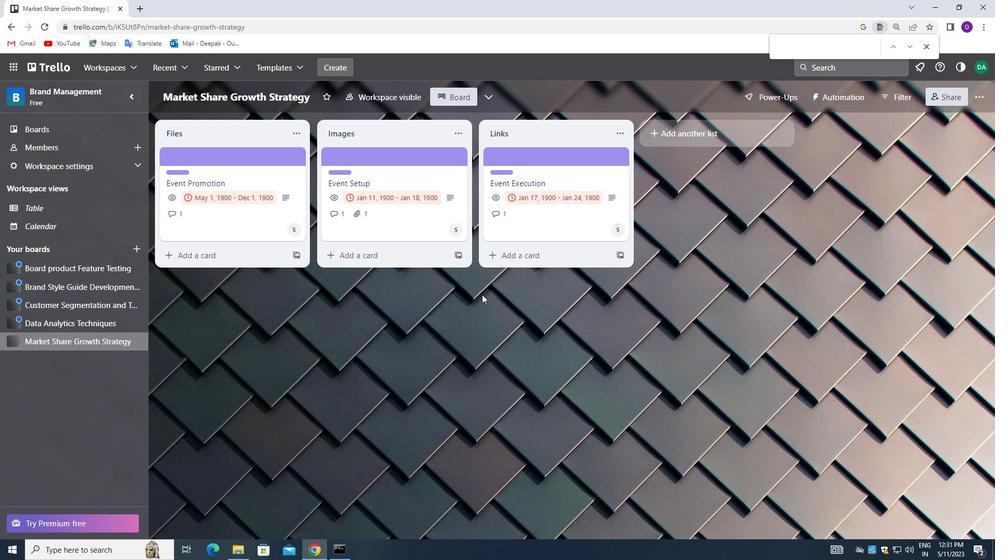 
Action: Mouse moved to (72, 131)
Screenshot: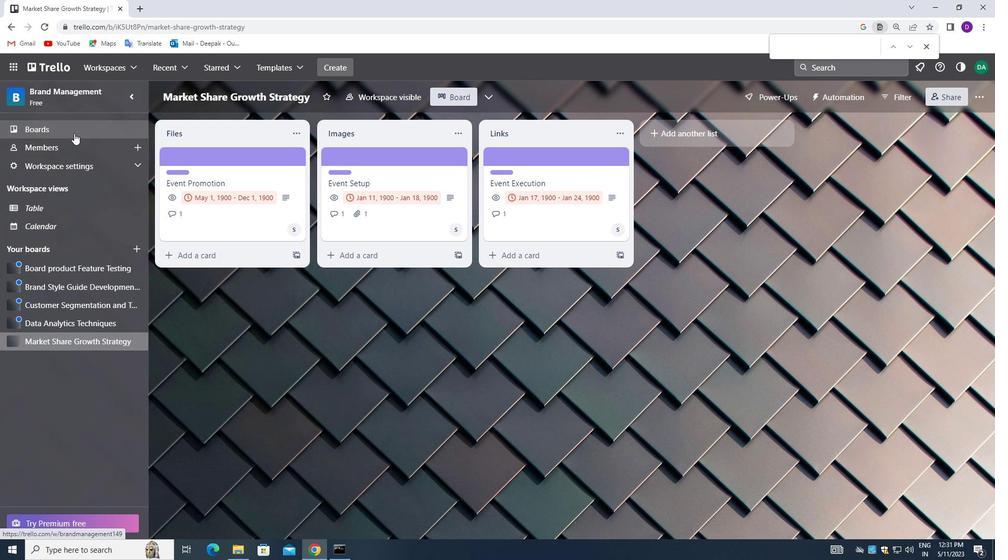 
Action: Mouse pressed left at (72, 131)
Screenshot: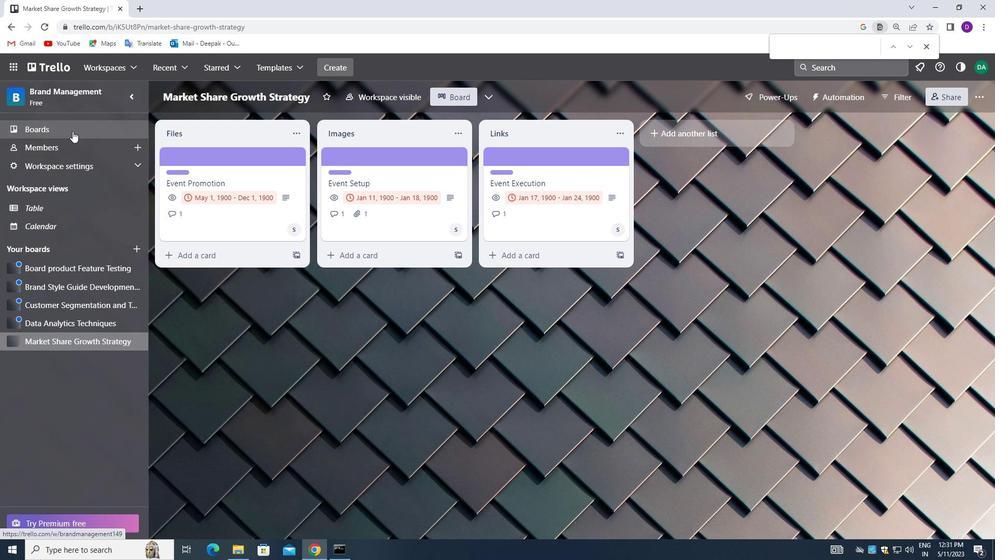 
Action: Mouse moved to (189, 309)
Screenshot: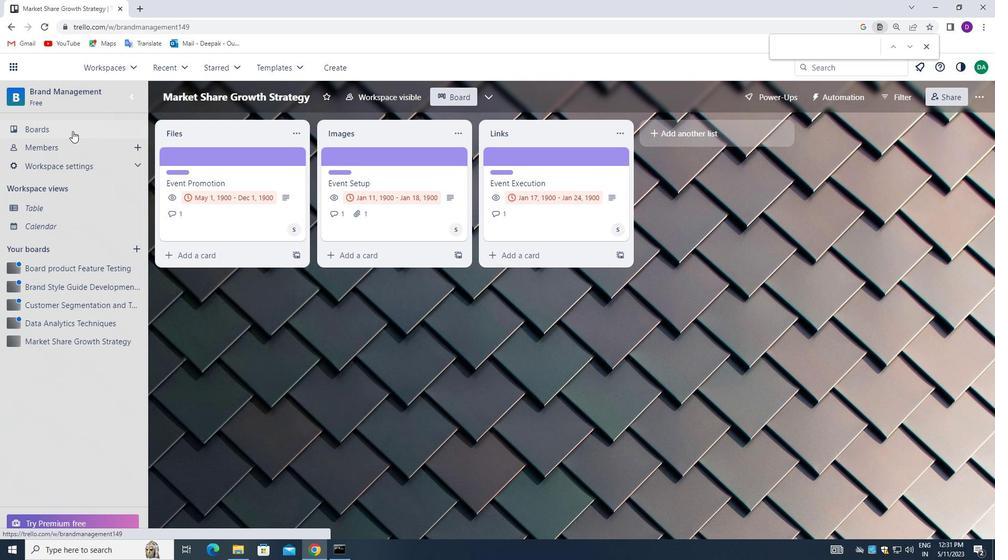 
